 Task: Find connections with filter location Ouidah with filter topic #Mobileapplicationswith filter profile language German with filter current company Games24x7 with filter school Ujjain Engineering College, Sanwer Road, Ujjain with filter industry Magnetic and Optical Media Manufacturing with filter service category User Experience Writing with filter keywords title Purchasing Staff
Action: Mouse moved to (145, 219)
Screenshot: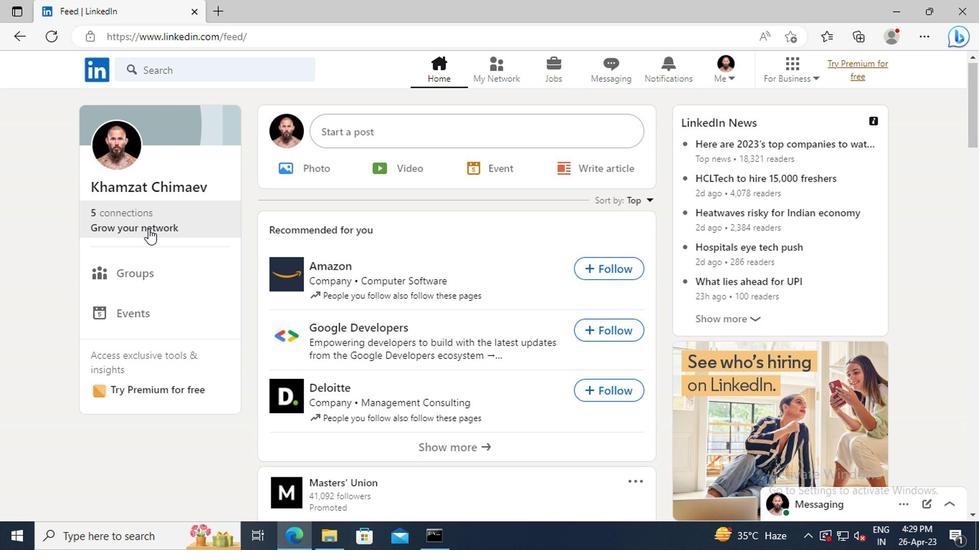 
Action: Mouse pressed left at (145, 219)
Screenshot: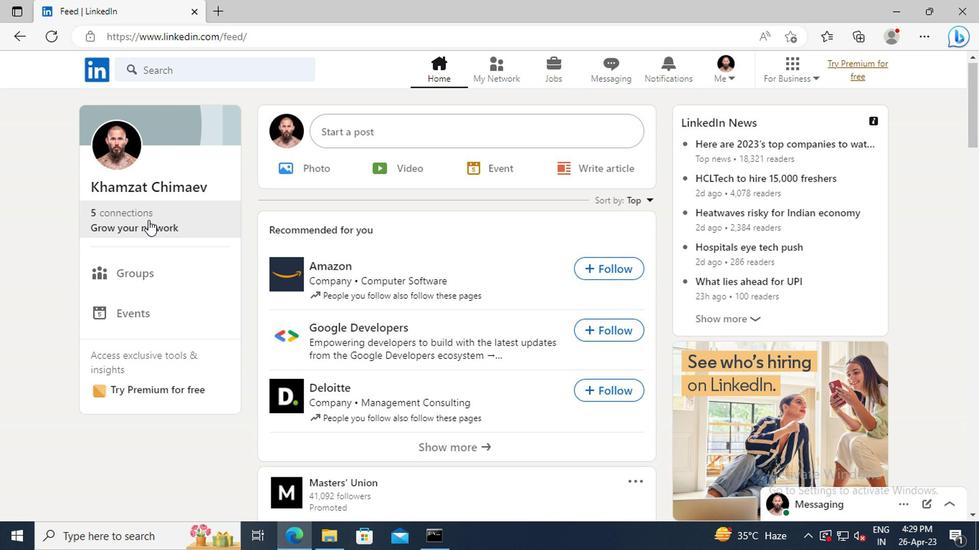 
Action: Mouse moved to (159, 157)
Screenshot: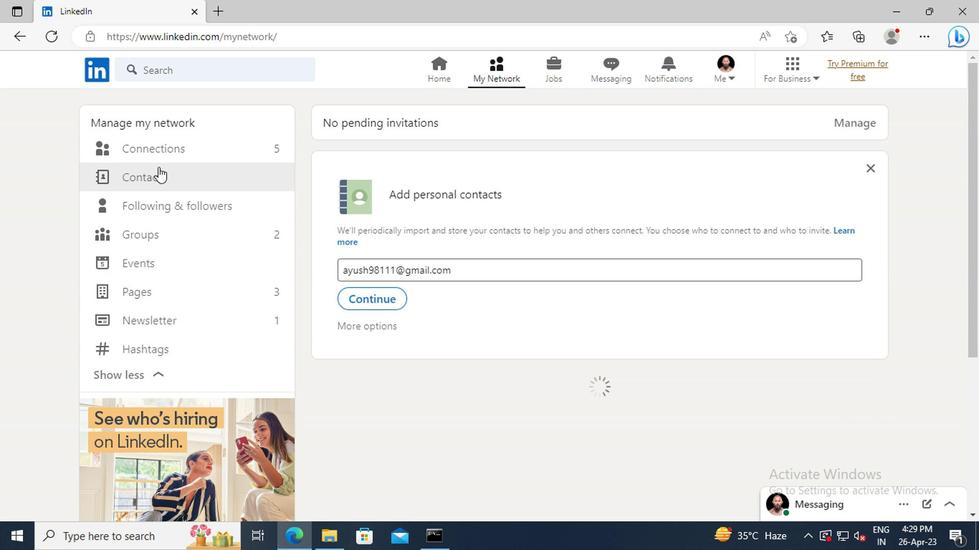 
Action: Mouse pressed left at (159, 157)
Screenshot: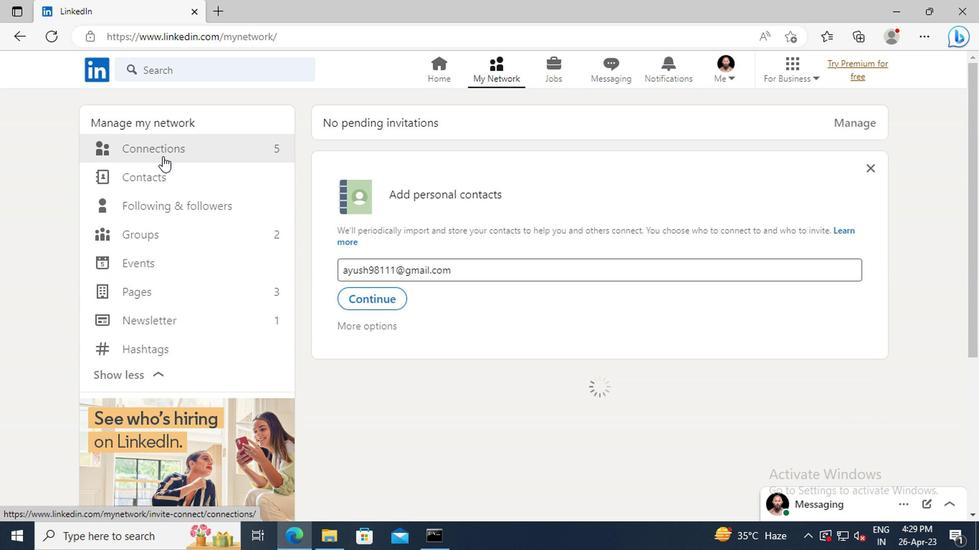 
Action: Mouse moved to (590, 153)
Screenshot: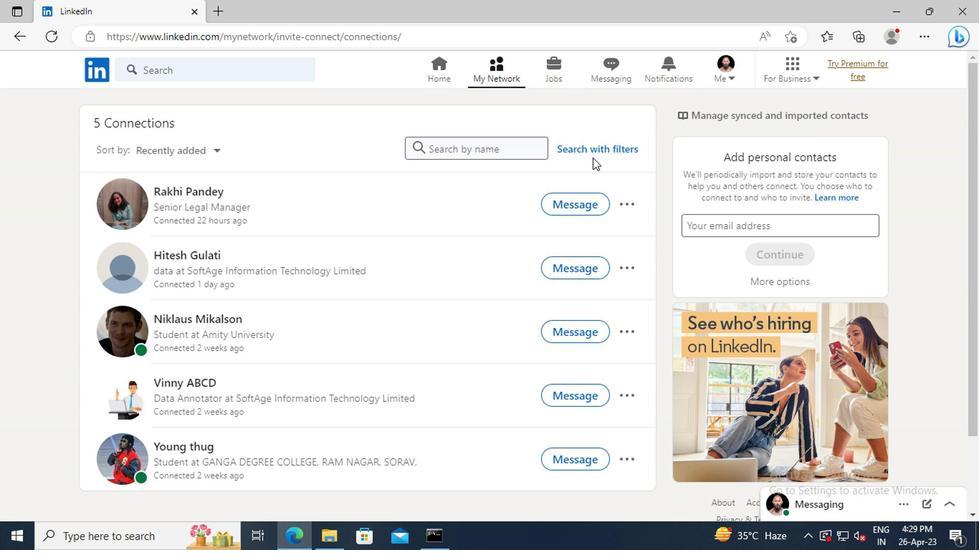 
Action: Mouse pressed left at (590, 153)
Screenshot: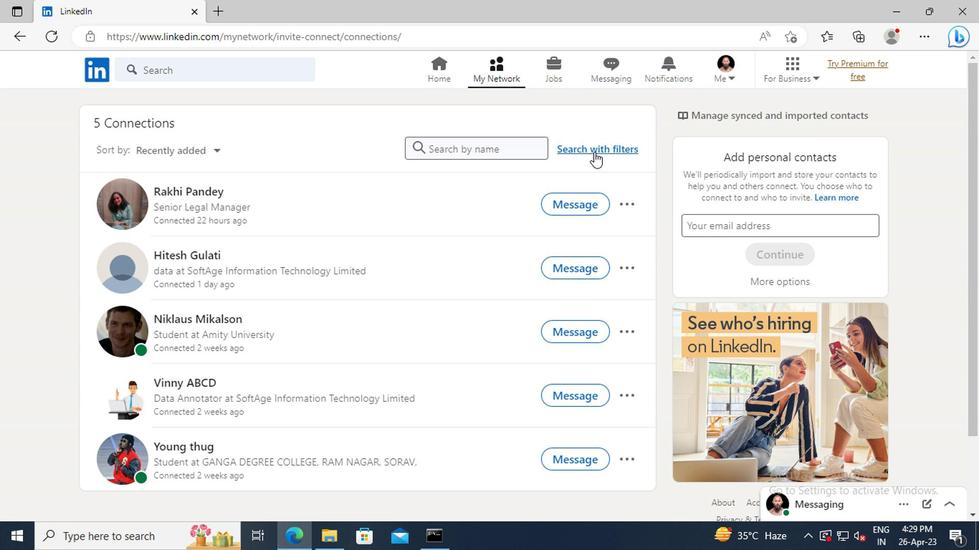 
Action: Mouse moved to (545, 113)
Screenshot: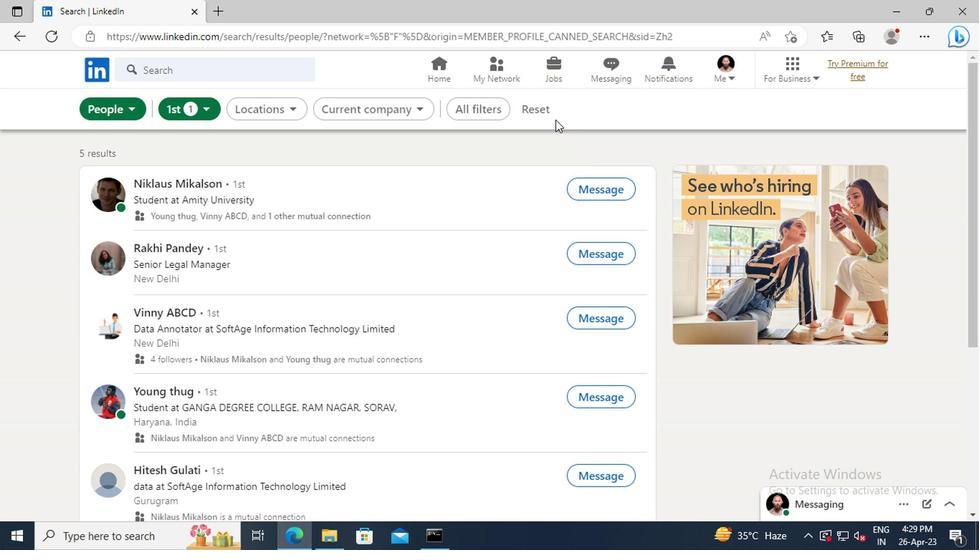 
Action: Mouse pressed left at (545, 113)
Screenshot: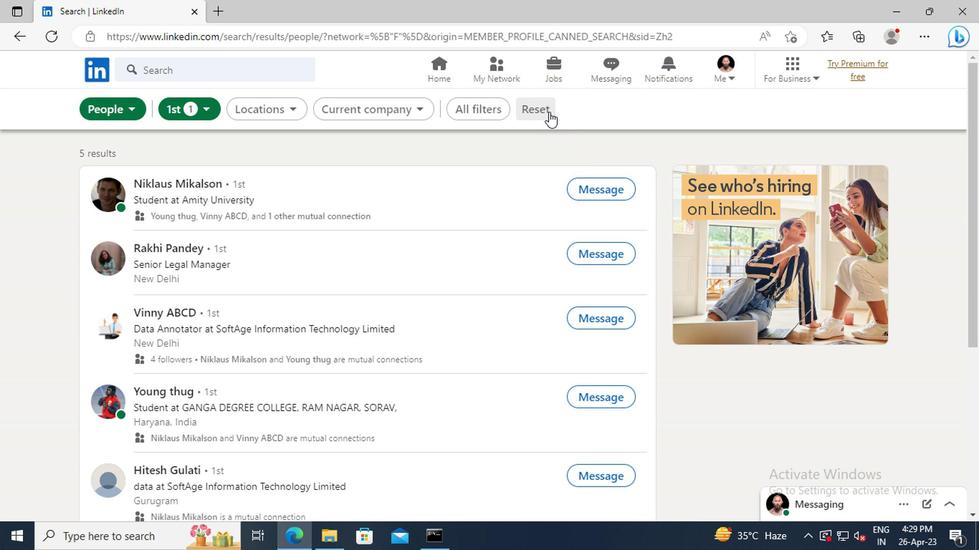 
Action: Mouse moved to (517, 108)
Screenshot: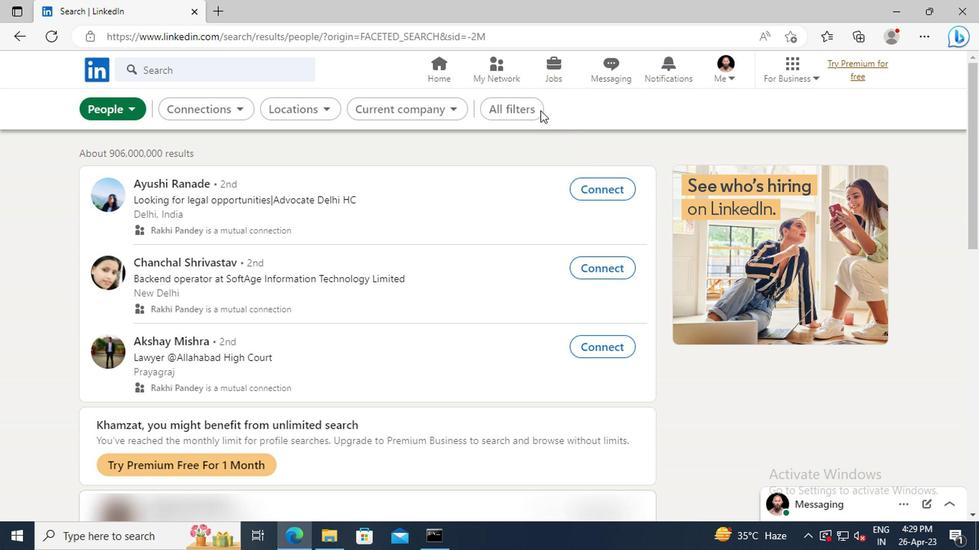
Action: Mouse pressed left at (517, 108)
Screenshot: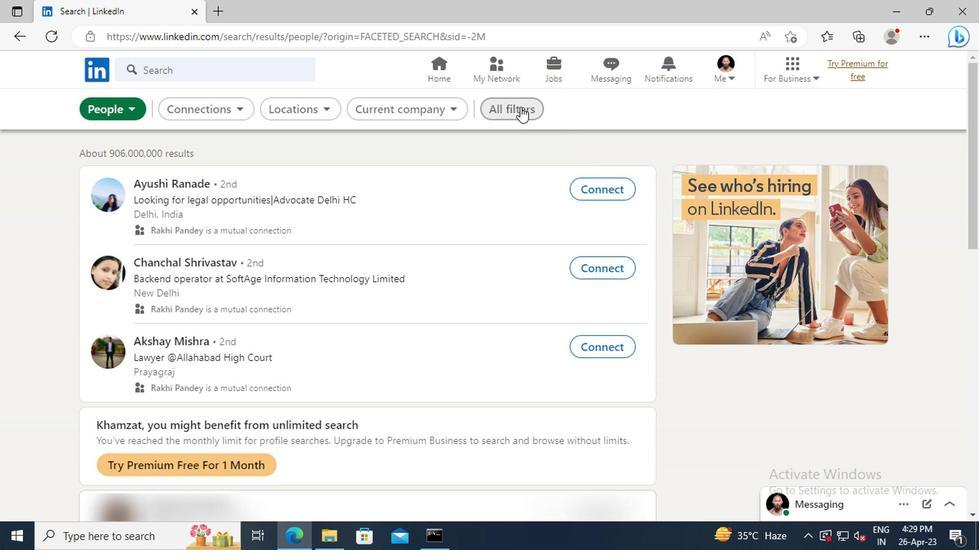 
Action: Mouse moved to (799, 277)
Screenshot: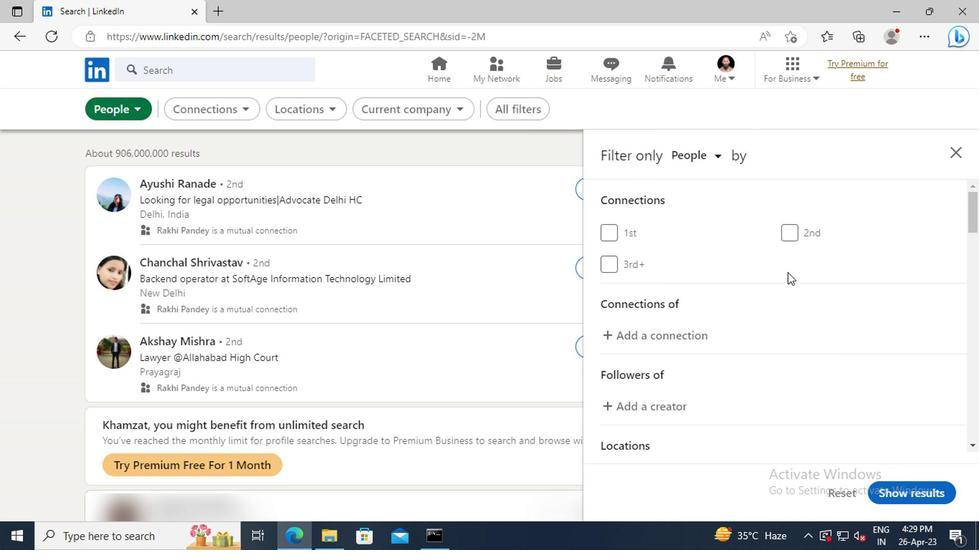 
Action: Mouse scrolled (799, 276) with delta (0, -1)
Screenshot: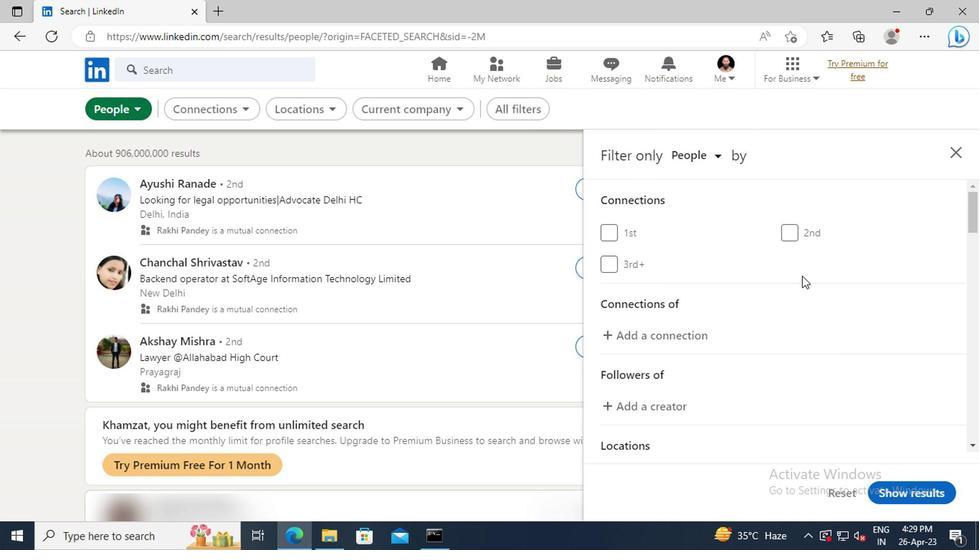 
Action: Mouse scrolled (799, 276) with delta (0, -1)
Screenshot: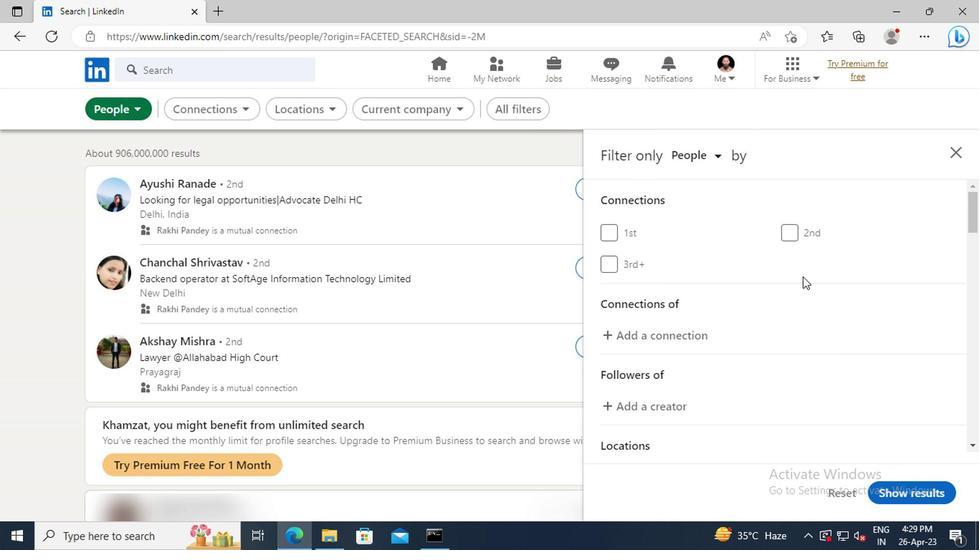 
Action: Mouse scrolled (799, 276) with delta (0, -1)
Screenshot: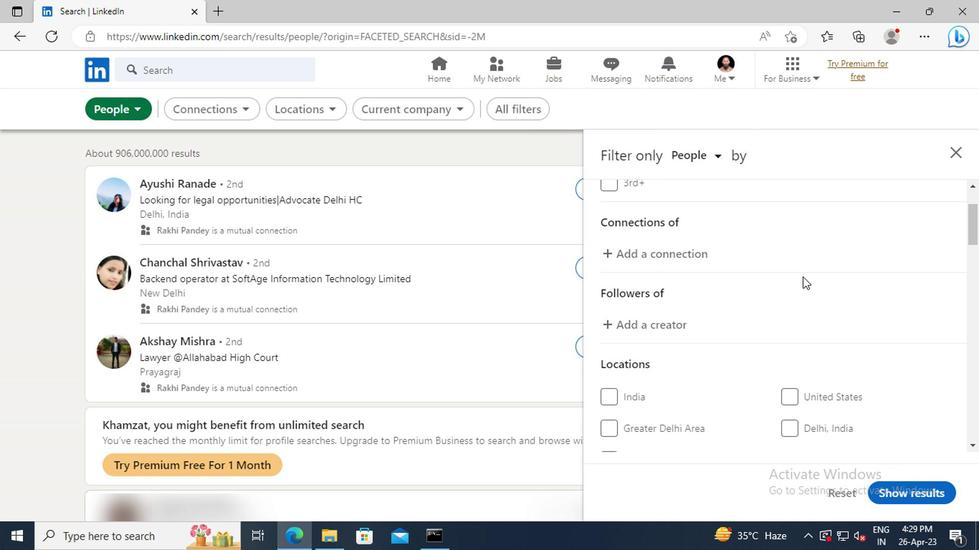 
Action: Mouse scrolled (799, 276) with delta (0, -1)
Screenshot: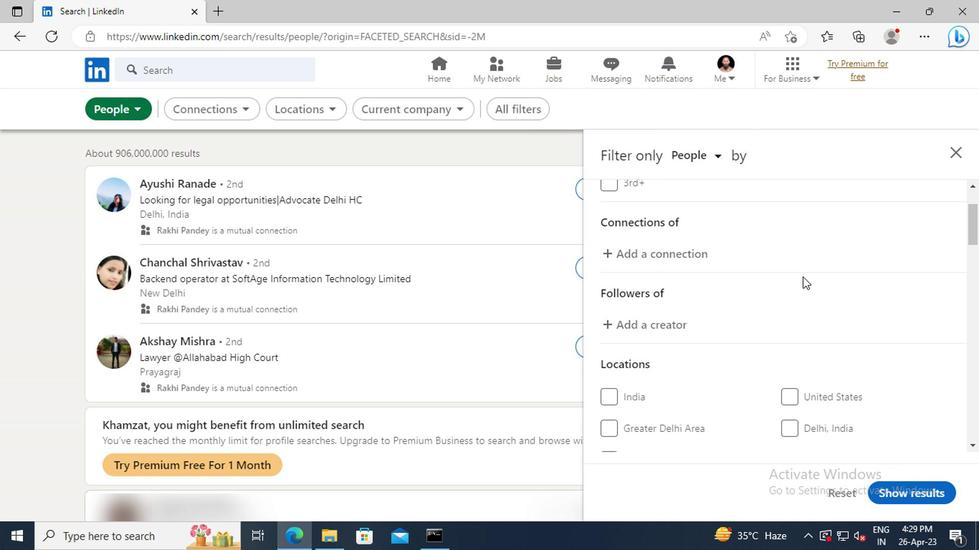 
Action: Mouse scrolled (799, 276) with delta (0, -1)
Screenshot: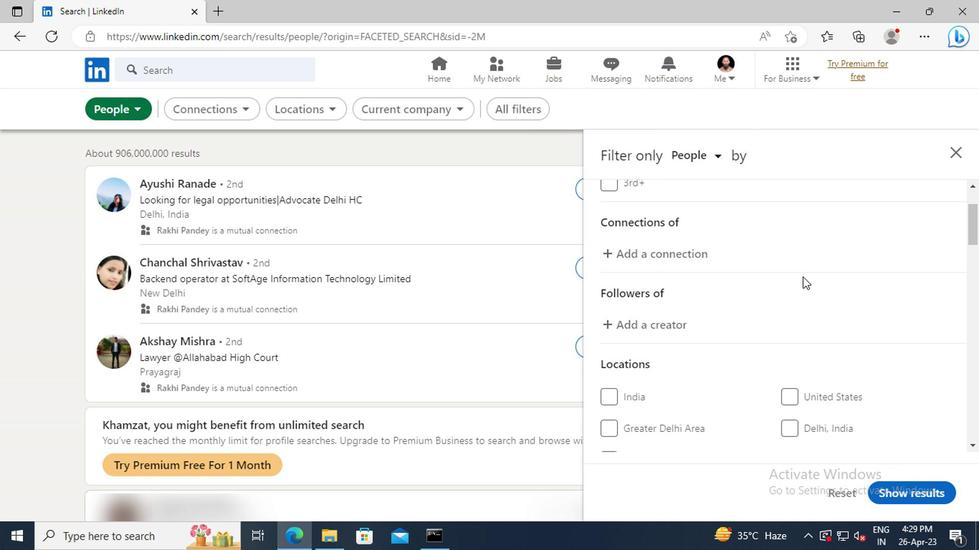 
Action: Mouse moved to (809, 335)
Screenshot: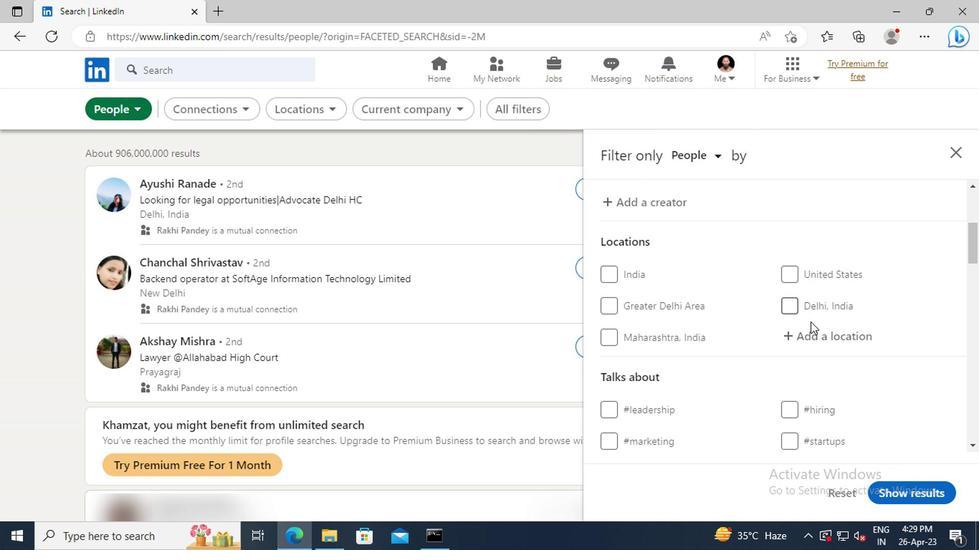 
Action: Mouse pressed left at (809, 335)
Screenshot: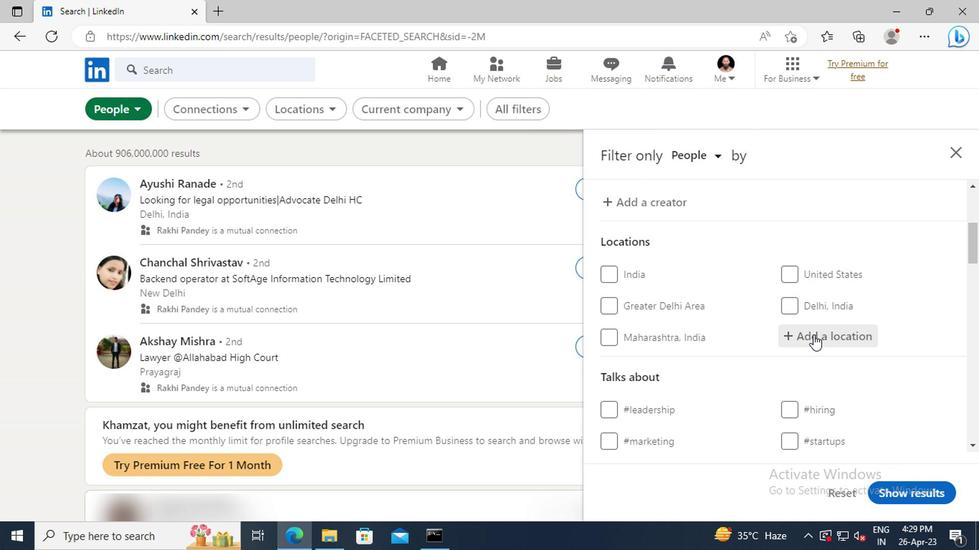 
Action: Key pressed <Key.shift>OUIDAH<Key.enter>
Screenshot: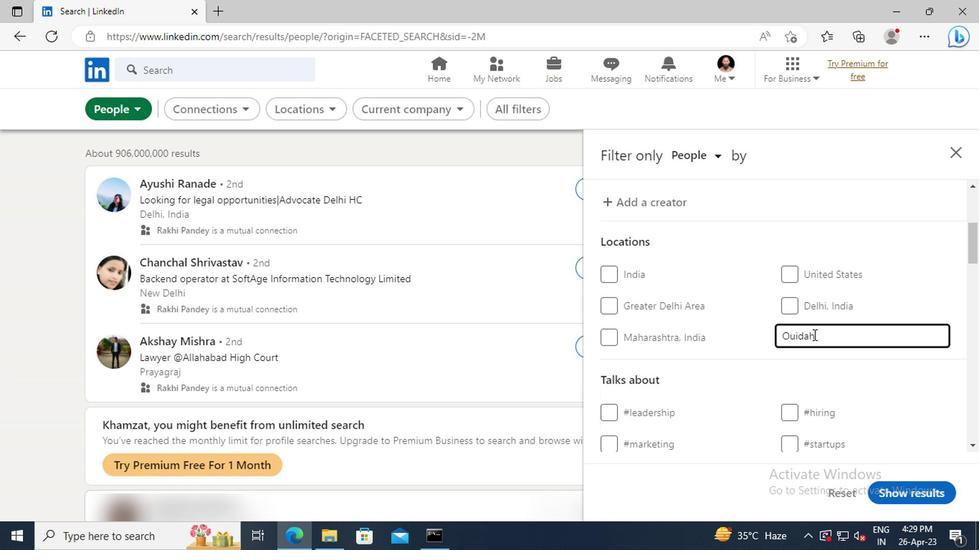 
Action: Mouse scrolled (809, 335) with delta (0, 0)
Screenshot: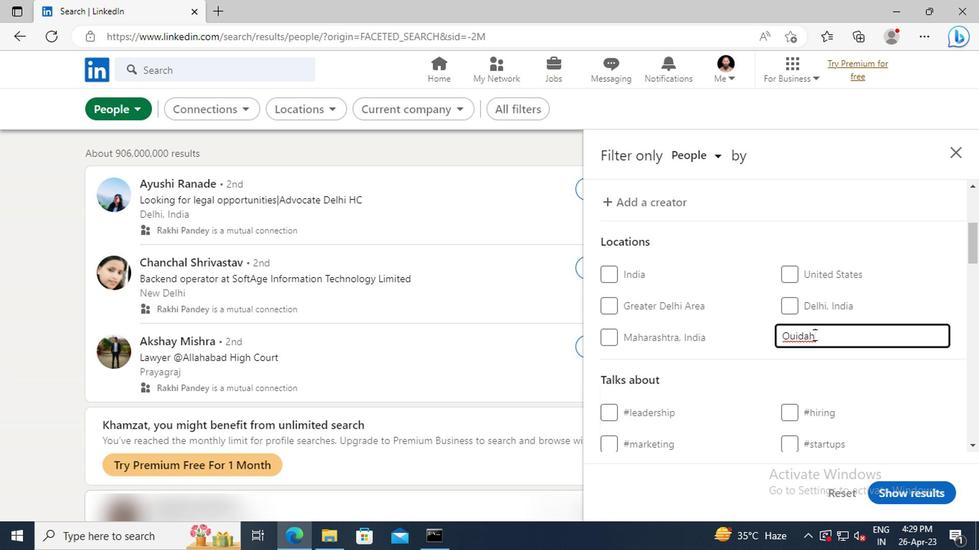 
Action: Mouse scrolled (809, 335) with delta (0, 0)
Screenshot: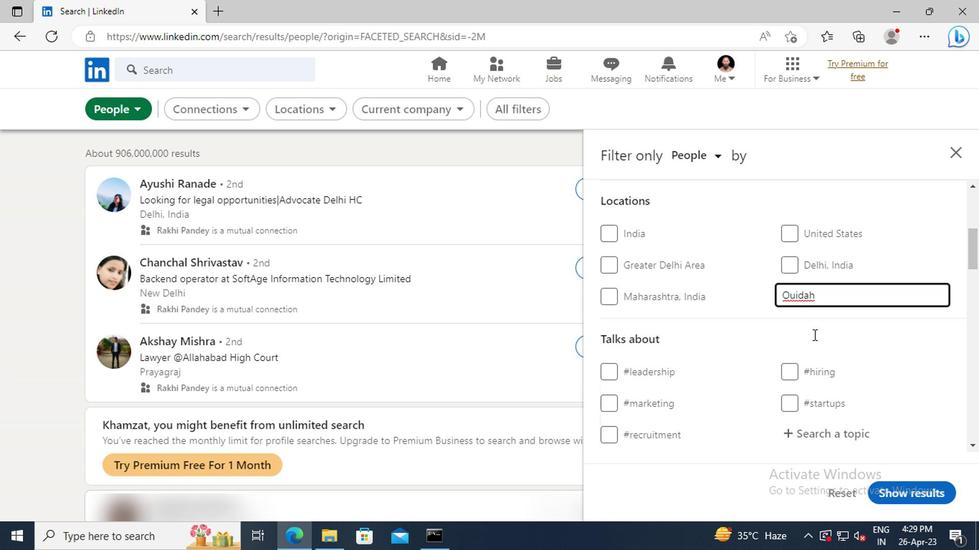 
Action: Mouse scrolled (809, 335) with delta (0, 0)
Screenshot: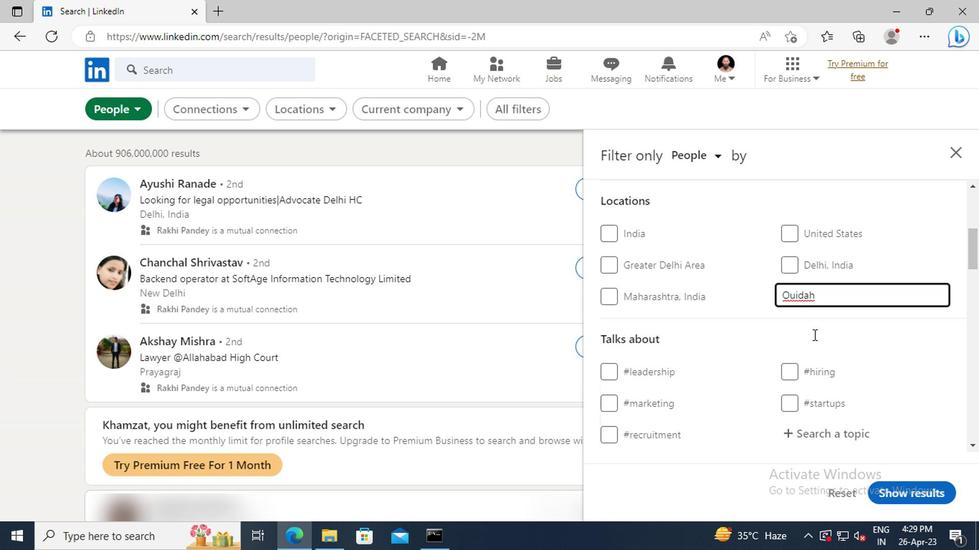 
Action: Mouse moved to (809, 351)
Screenshot: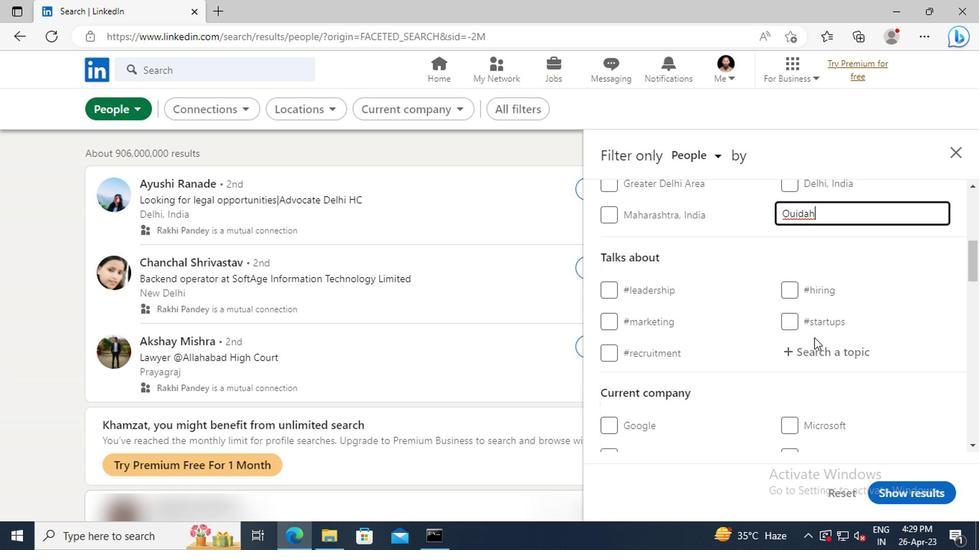 
Action: Mouse pressed left at (809, 351)
Screenshot: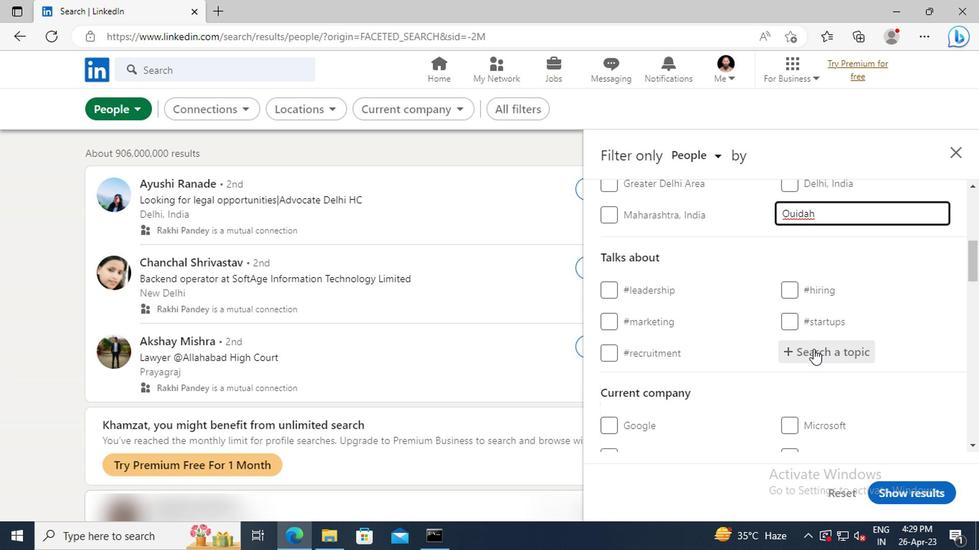 
Action: Key pressed <Key.shift>#<Key.shift>MOBILEAPPLICATIONWITH<Key.enter>
Screenshot: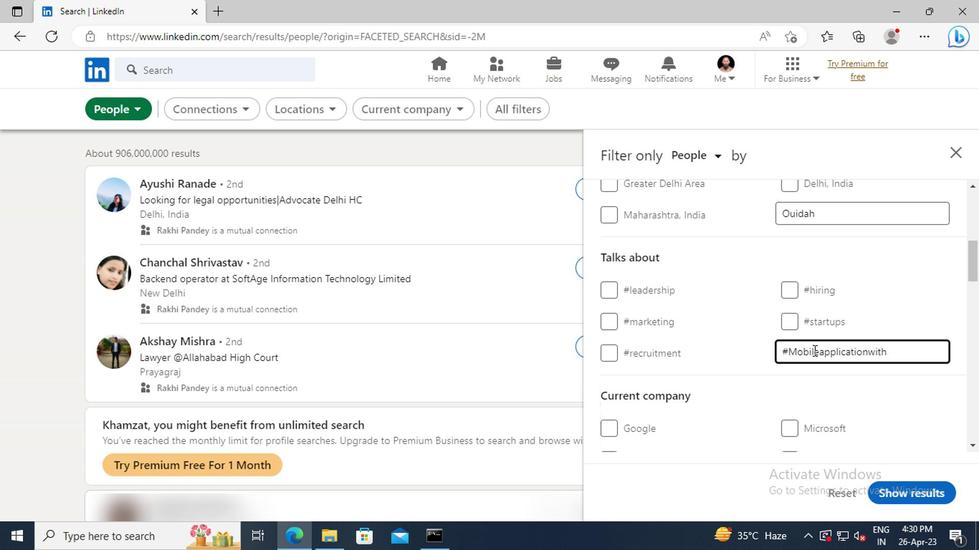 
Action: Mouse scrolled (809, 350) with delta (0, 0)
Screenshot: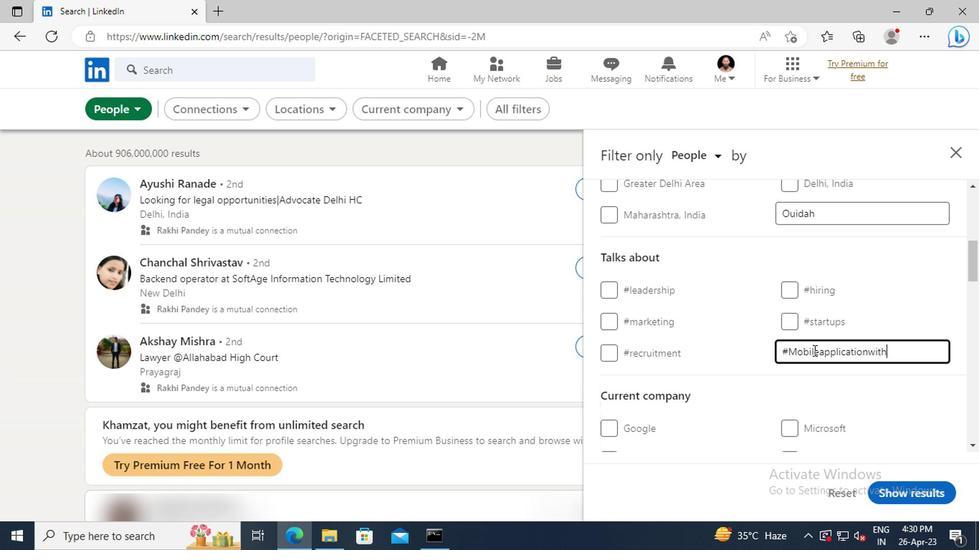 
Action: Mouse scrolled (809, 350) with delta (0, 0)
Screenshot: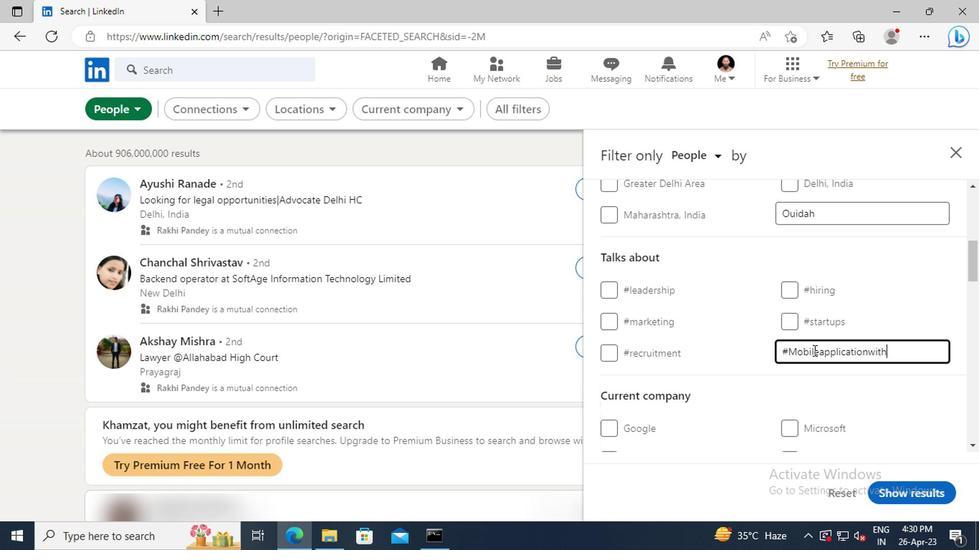 
Action: Mouse scrolled (809, 350) with delta (0, 0)
Screenshot: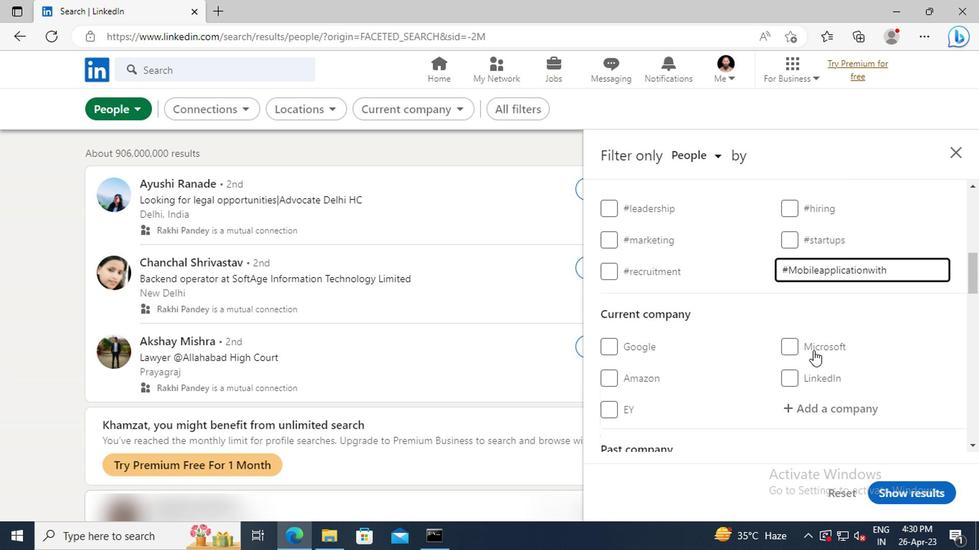 
Action: Mouse scrolled (809, 350) with delta (0, 0)
Screenshot: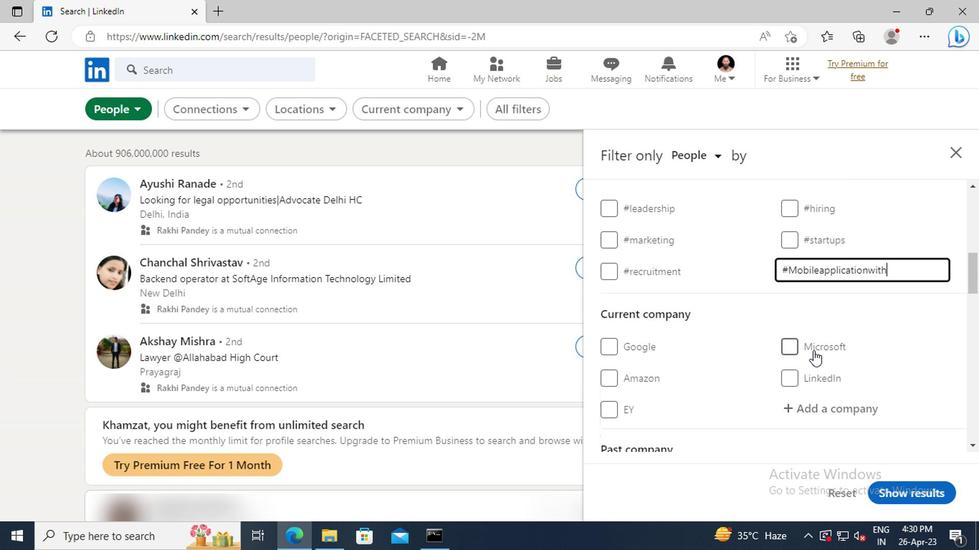 
Action: Mouse scrolled (809, 350) with delta (0, 0)
Screenshot: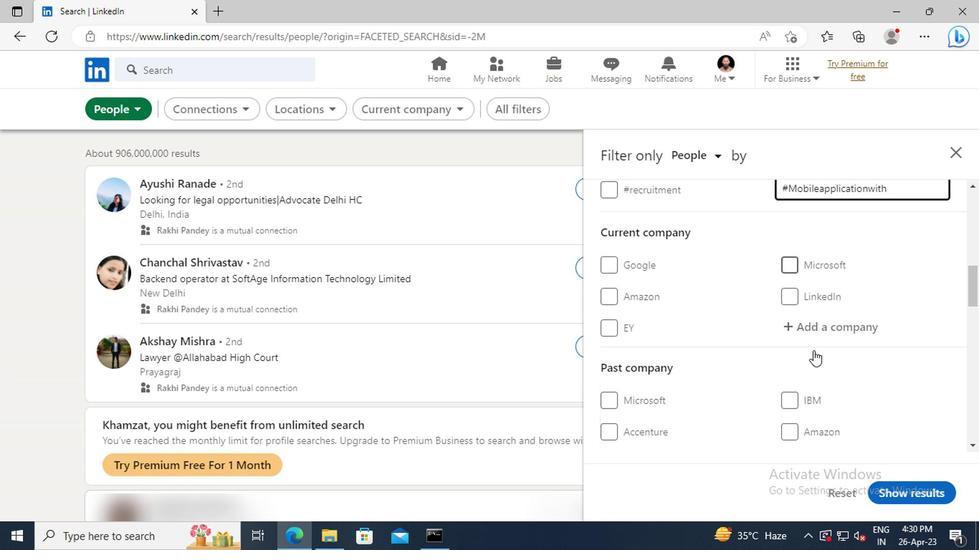 
Action: Mouse scrolled (809, 350) with delta (0, 0)
Screenshot: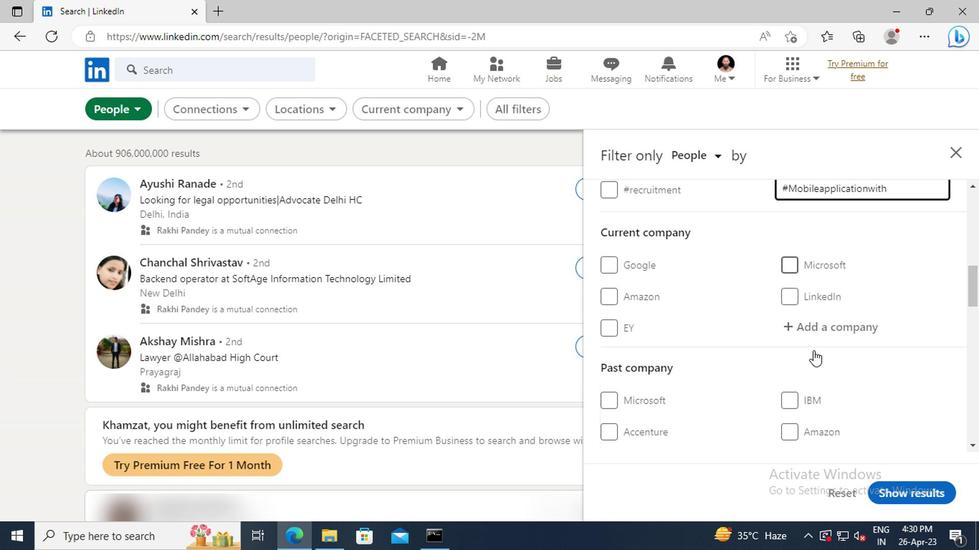 
Action: Mouse scrolled (809, 350) with delta (0, 0)
Screenshot: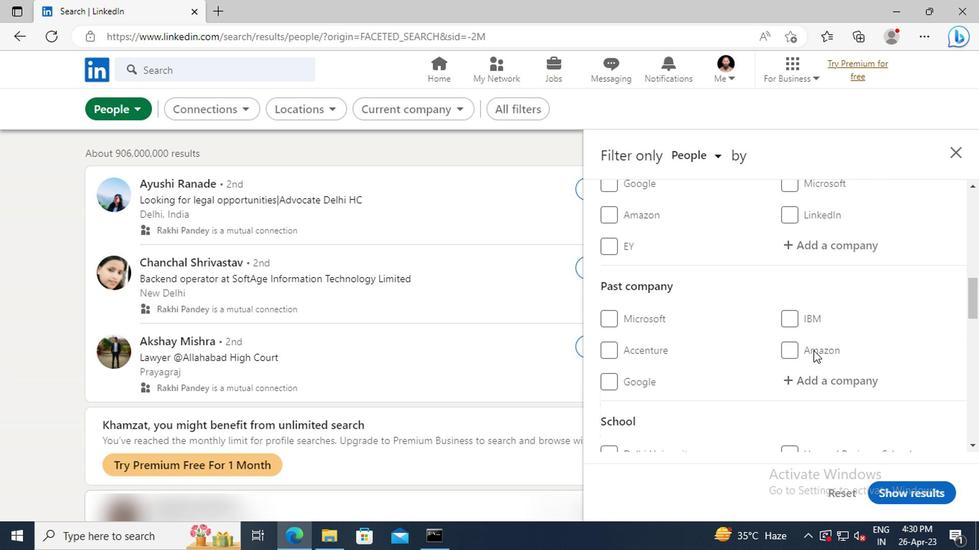 
Action: Mouse scrolled (809, 350) with delta (0, 0)
Screenshot: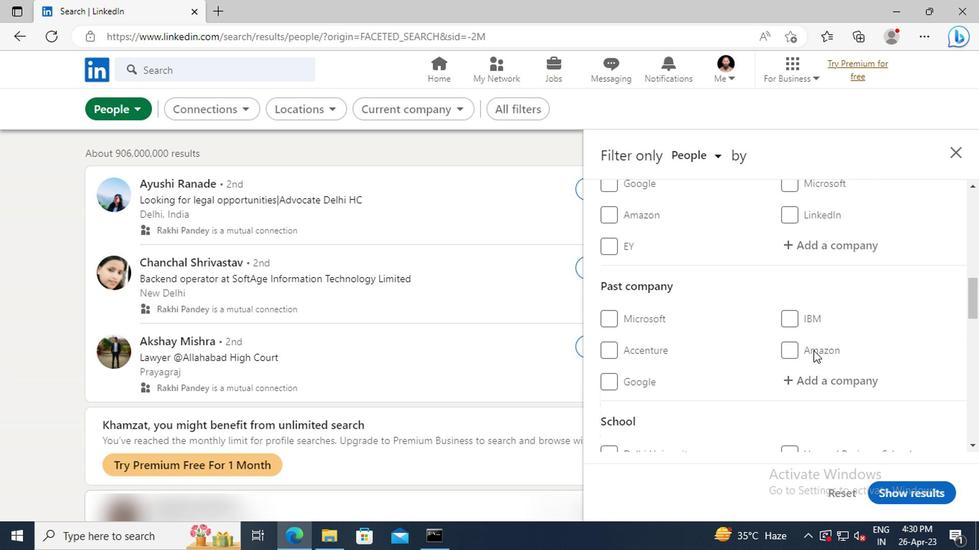 
Action: Mouse scrolled (809, 350) with delta (0, 0)
Screenshot: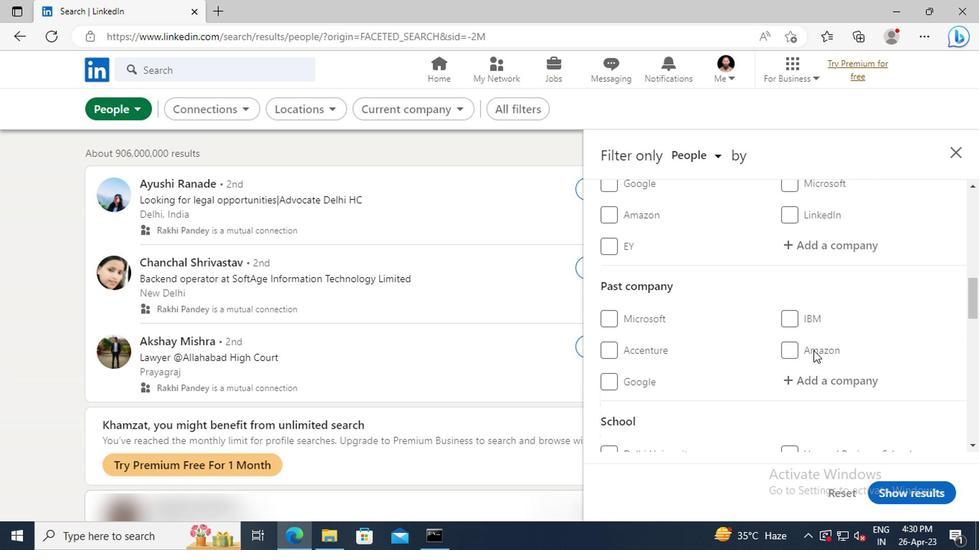 
Action: Mouse scrolled (809, 350) with delta (0, 0)
Screenshot: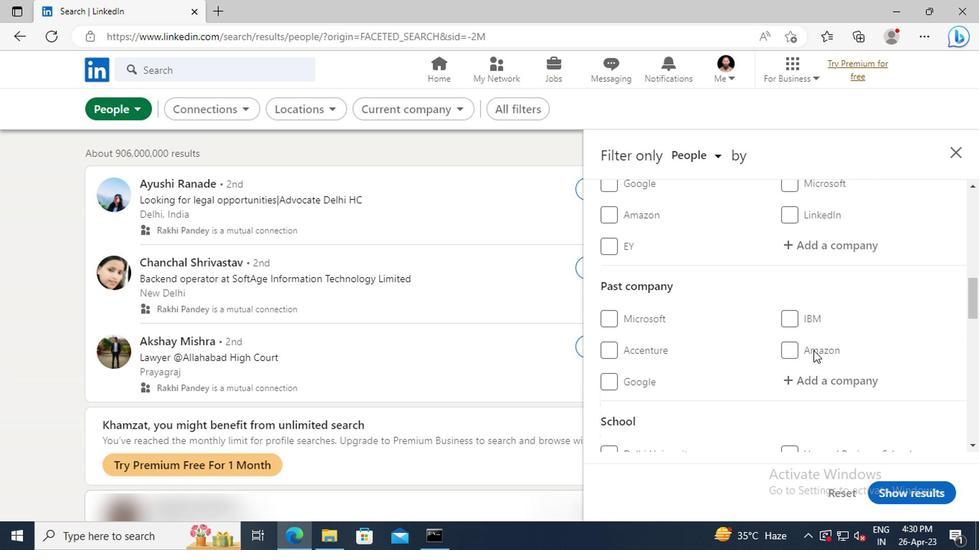 
Action: Mouse scrolled (809, 350) with delta (0, 0)
Screenshot: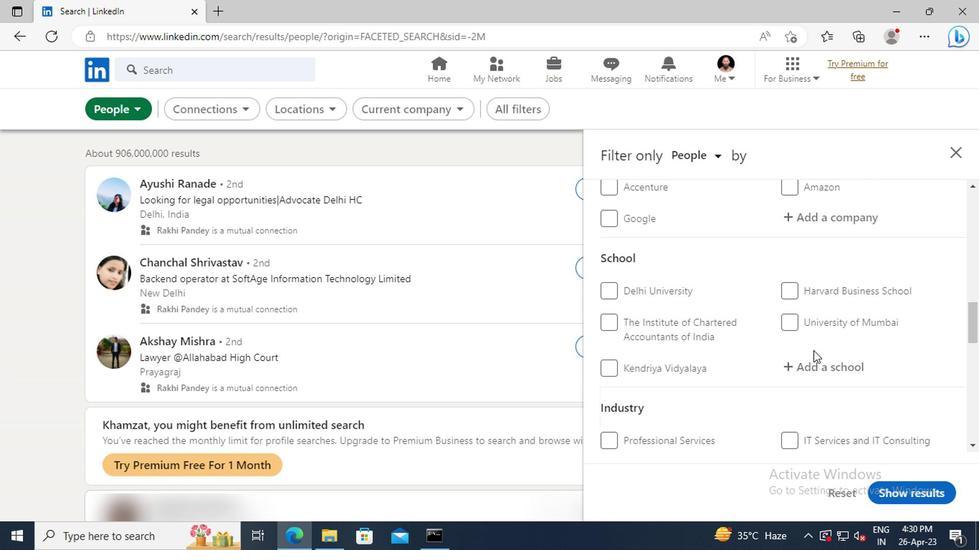
Action: Mouse scrolled (809, 350) with delta (0, 0)
Screenshot: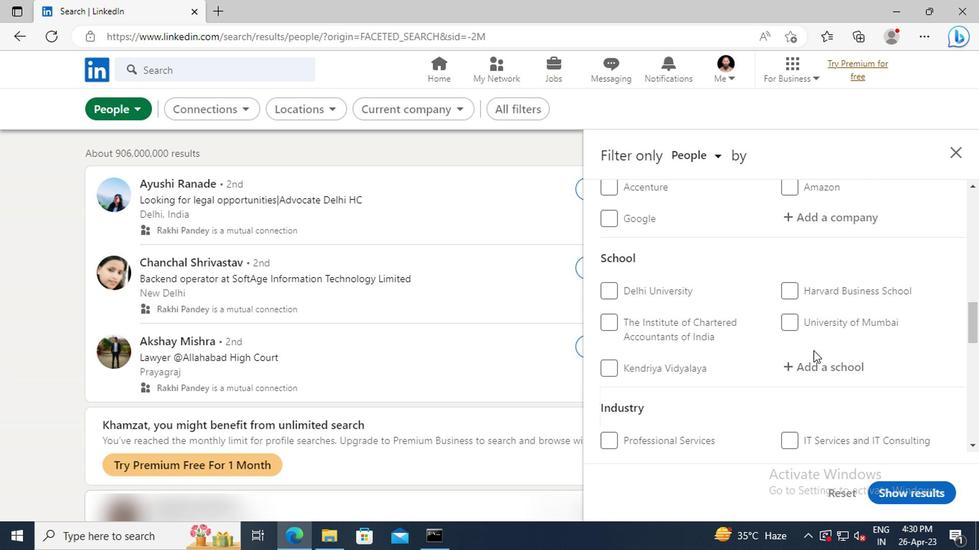 
Action: Mouse scrolled (809, 350) with delta (0, 0)
Screenshot: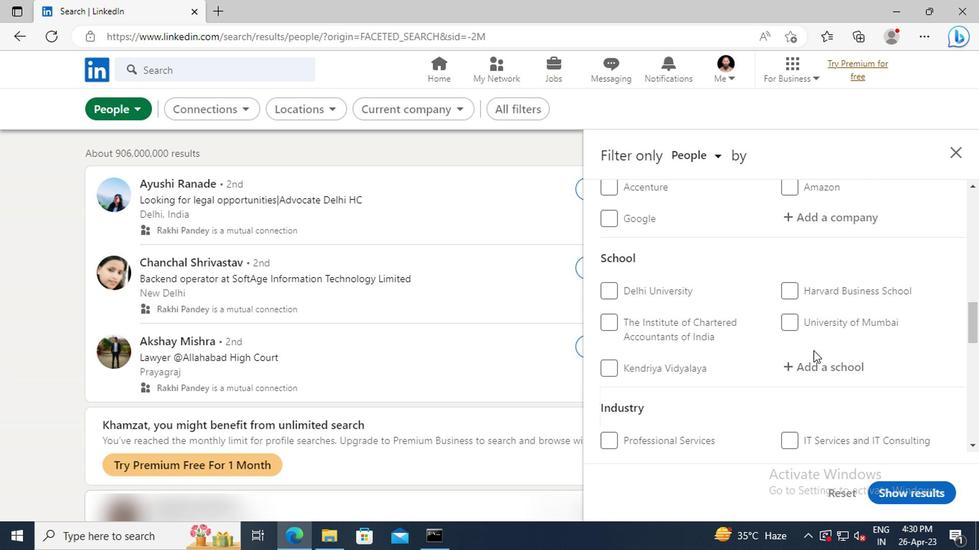 
Action: Mouse scrolled (809, 350) with delta (0, 0)
Screenshot: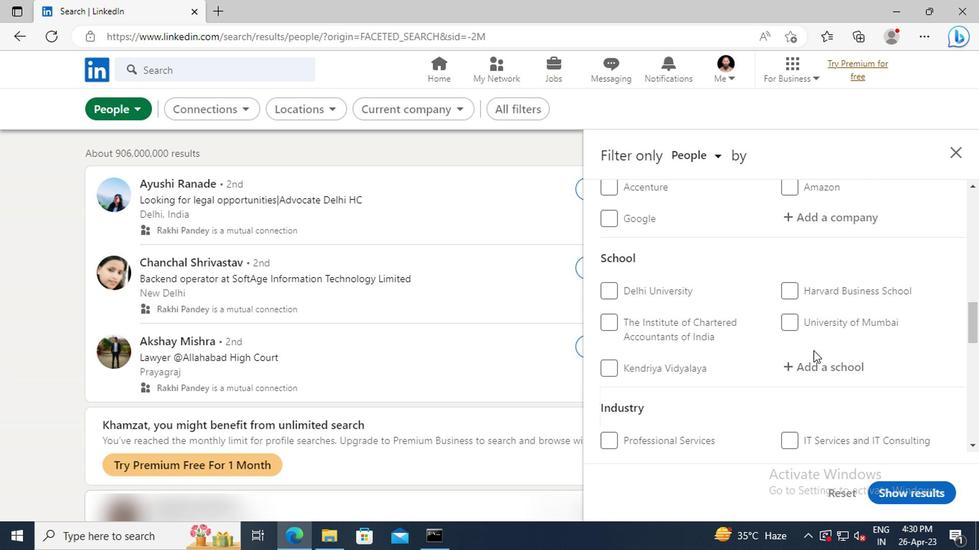 
Action: Mouse scrolled (809, 350) with delta (0, 0)
Screenshot: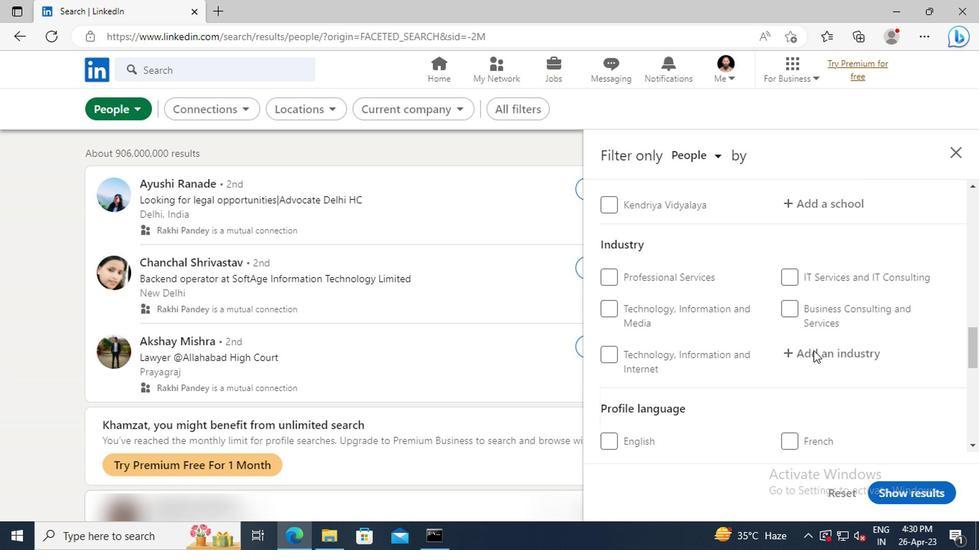 
Action: Mouse scrolled (809, 350) with delta (0, 0)
Screenshot: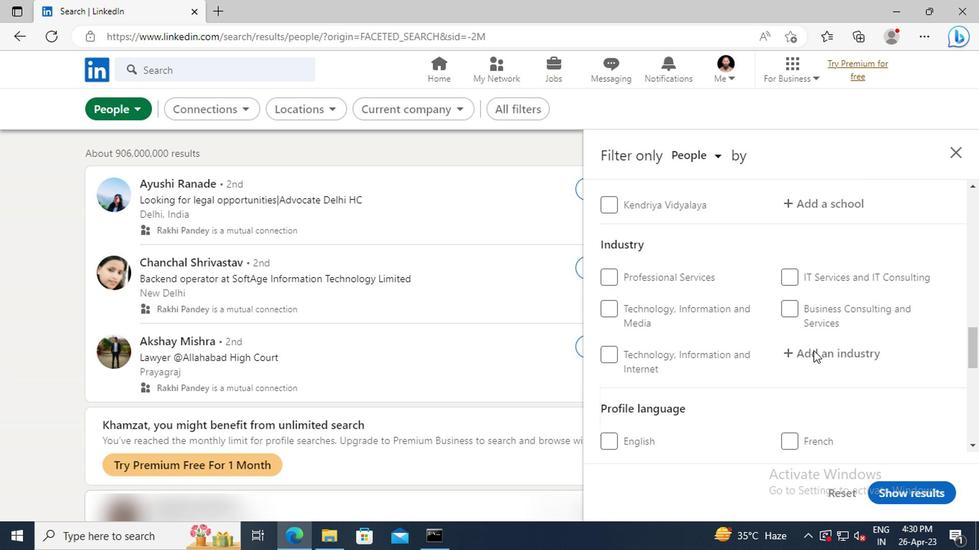 
Action: Mouse moved to (606, 419)
Screenshot: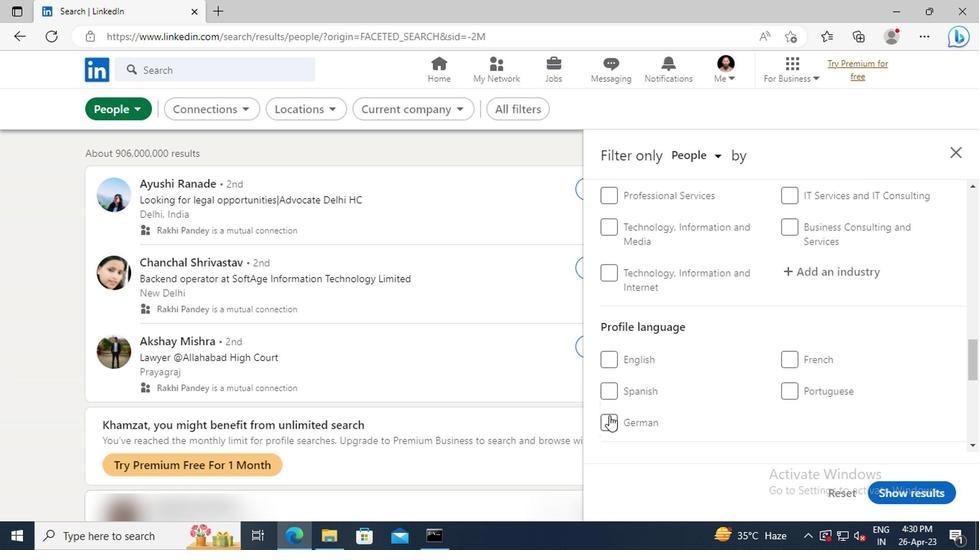 
Action: Mouse pressed left at (606, 419)
Screenshot: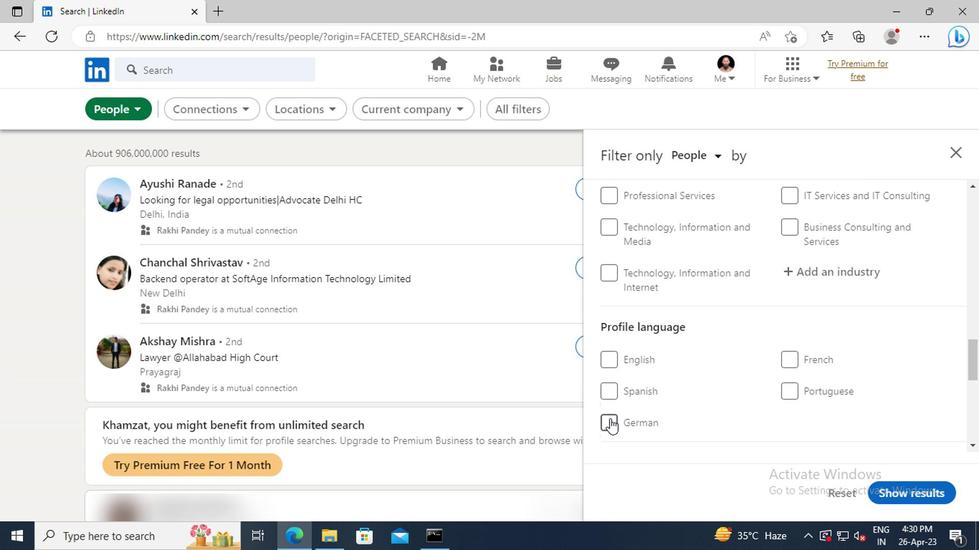 
Action: Mouse moved to (776, 370)
Screenshot: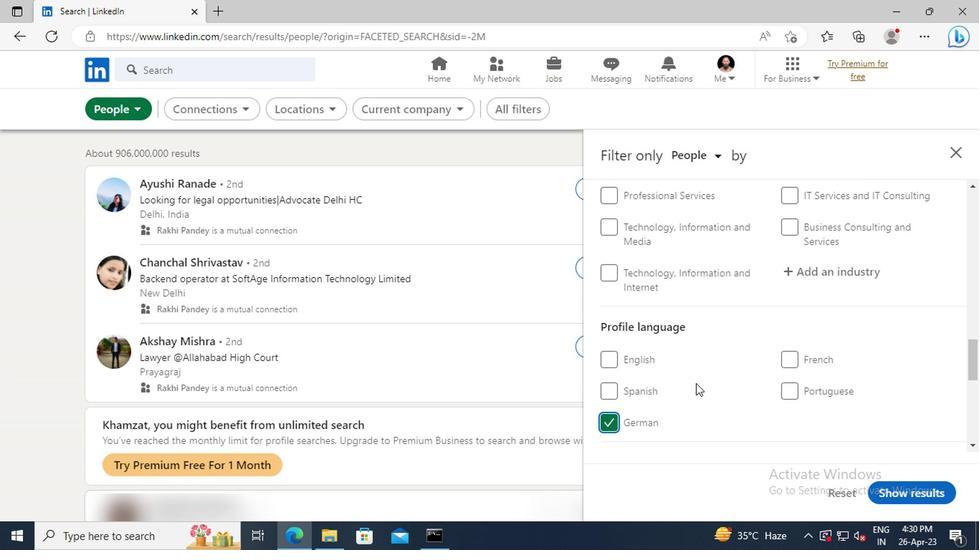 
Action: Mouse scrolled (776, 370) with delta (0, 0)
Screenshot: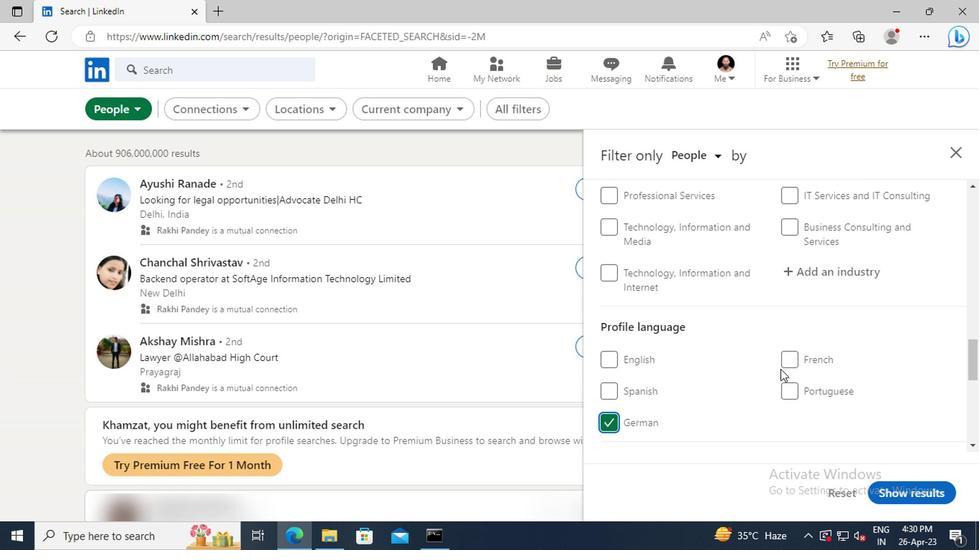 
Action: Mouse scrolled (776, 370) with delta (0, 0)
Screenshot: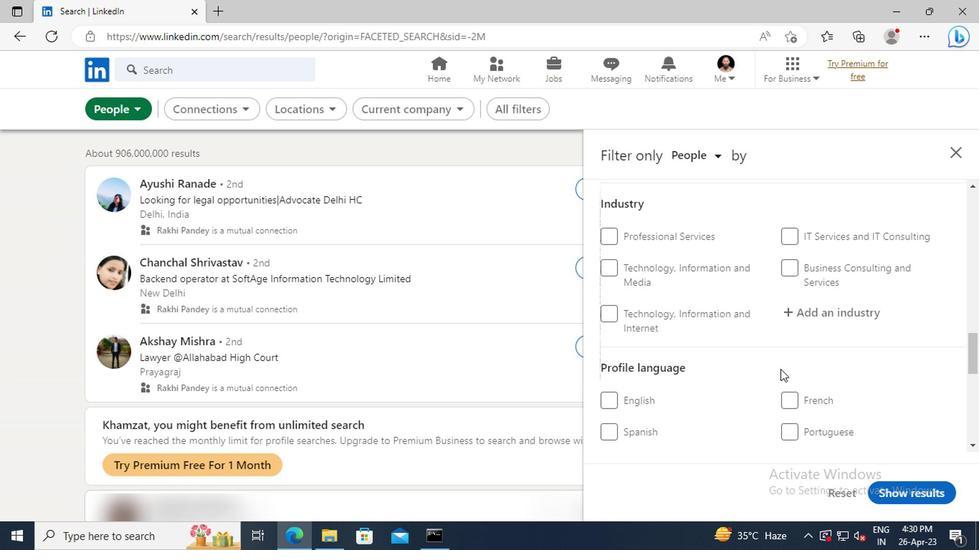 
Action: Mouse scrolled (776, 370) with delta (0, 0)
Screenshot: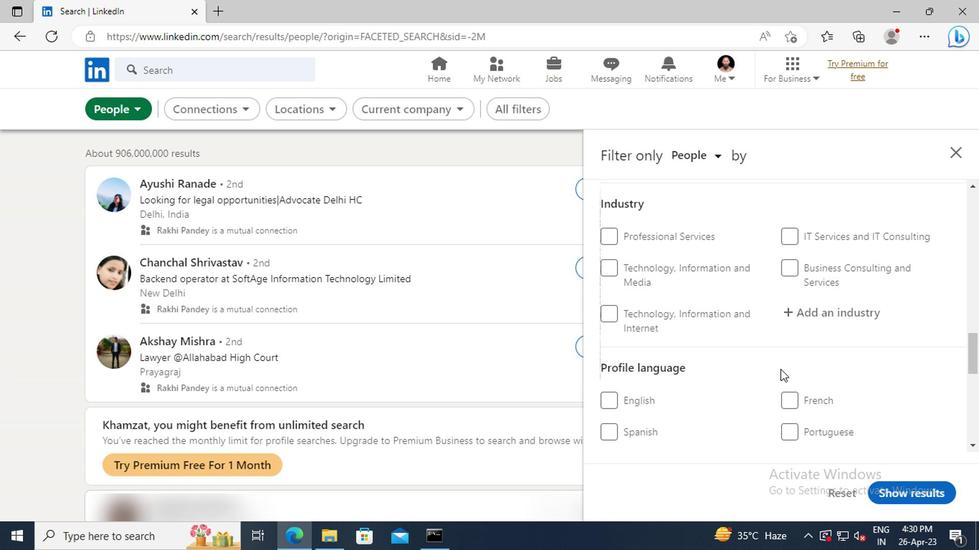 
Action: Mouse scrolled (776, 370) with delta (0, 0)
Screenshot: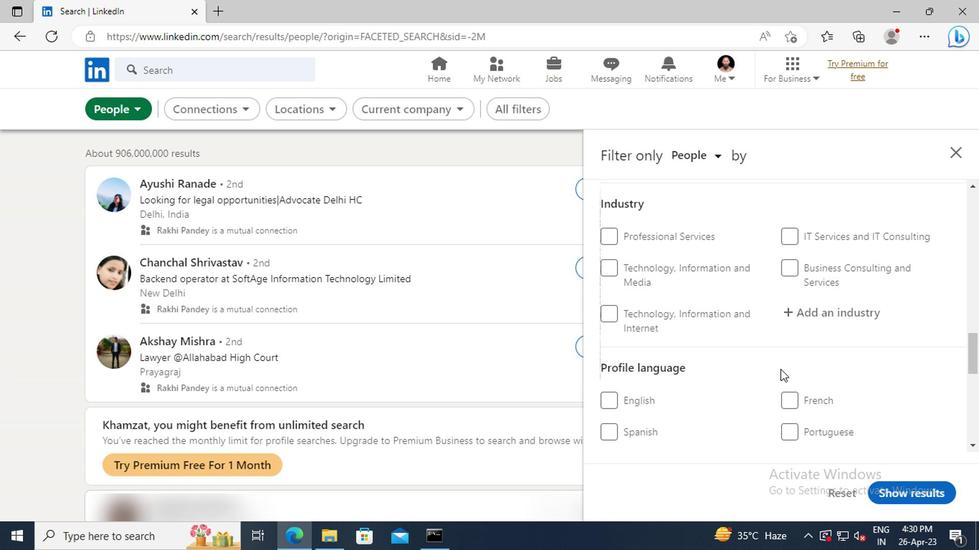 
Action: Mouse scrolled (776, 370) with delta (0, 0)
Screenshot: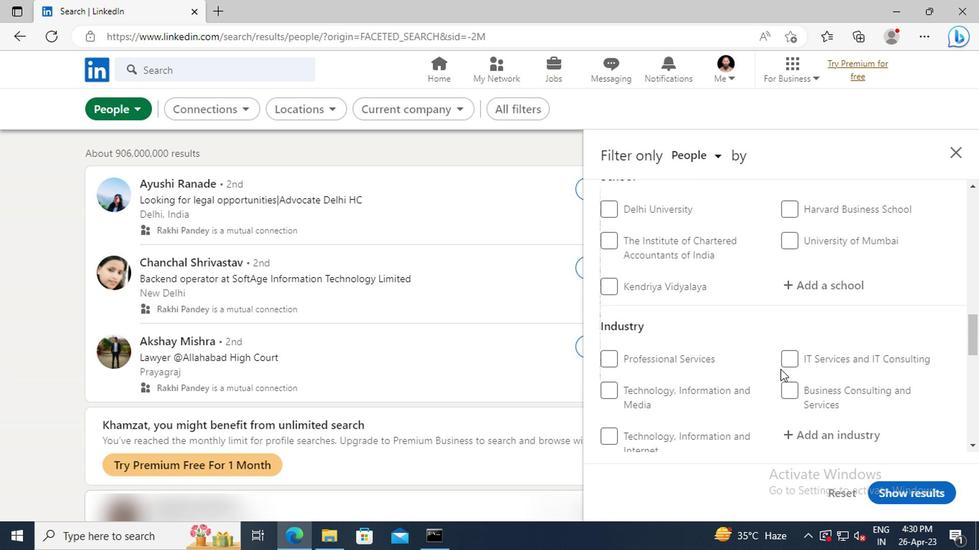 
Action: Mouse scrolled (776, 370) with delta (0, 0)
Screenshot: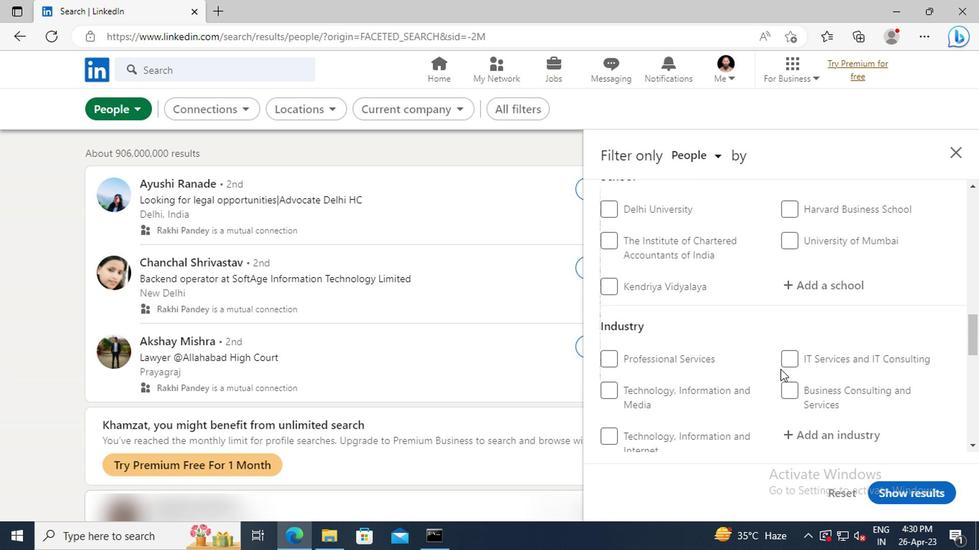 
Action: Mouse scrolled (776, 370) with delta (0, 0)
Screenshot: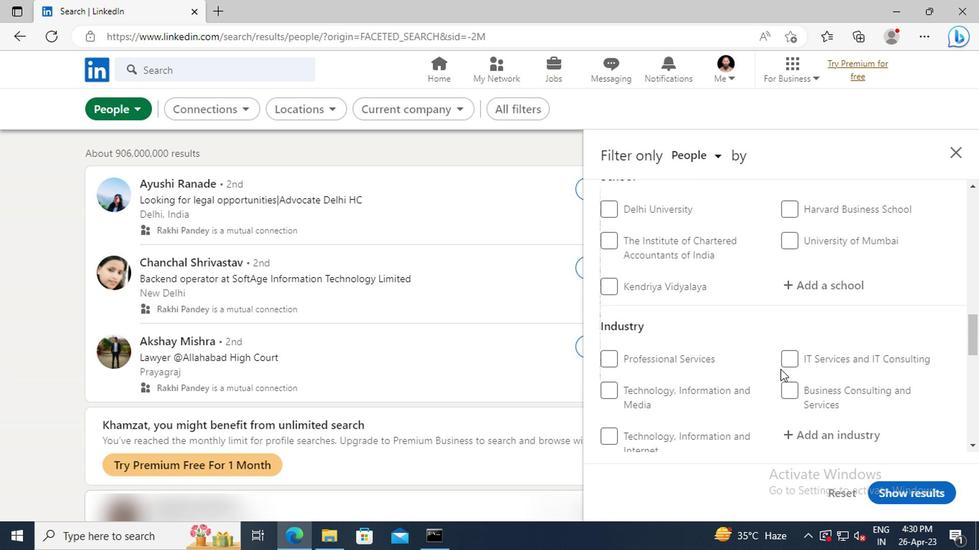
Action: Mouse scrolled (776, 370) with delta (0, 0)
Screenshot: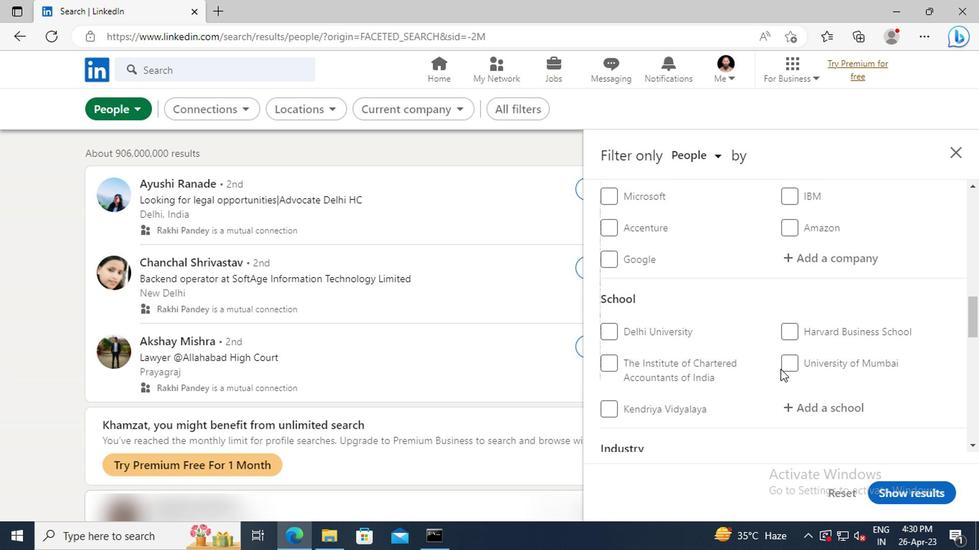 
Action: Mouse scrolled (776, 370) with delta (0, 0)
Screenshot: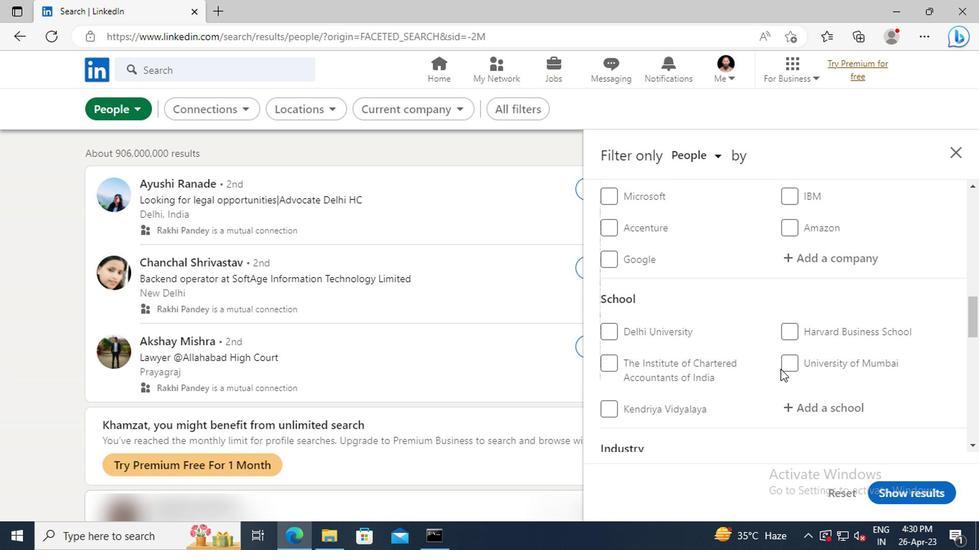 
Action: Mouse scrolled (776, 370) with delta (0, 0)
Screenshot: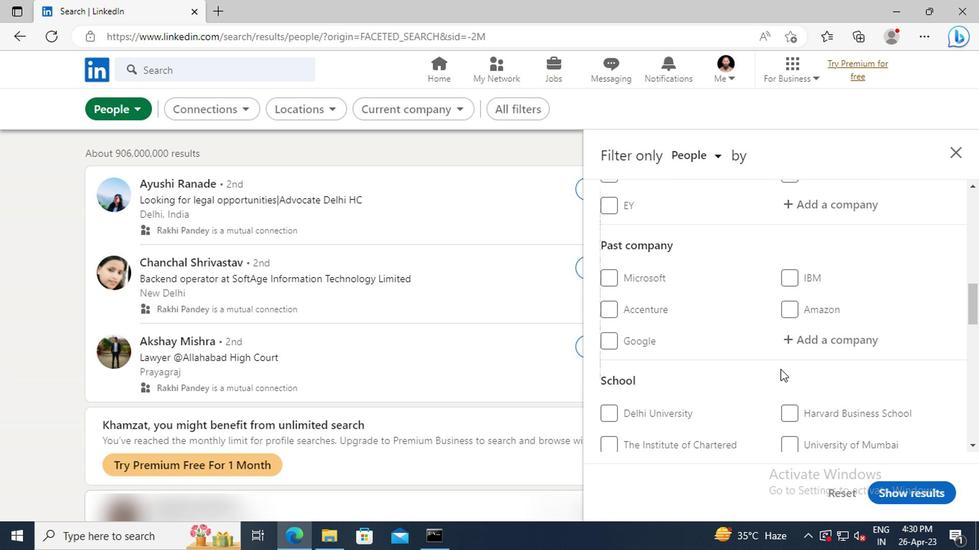 
Action: Mouse scrolled (776, 370) with delta (0, 0)
Screenshot: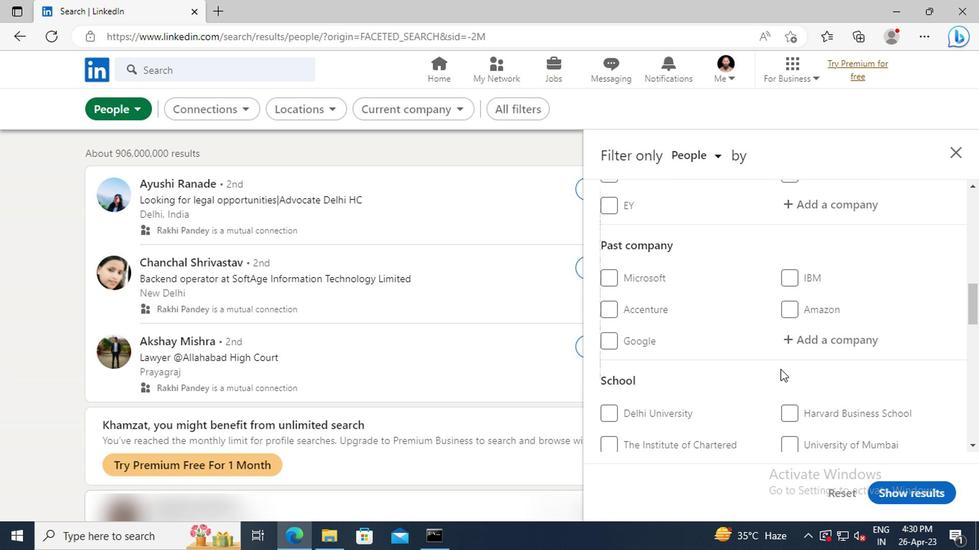 
Action: Mouse scrolled (776, 370) with delta (0, 0)
Screenshot: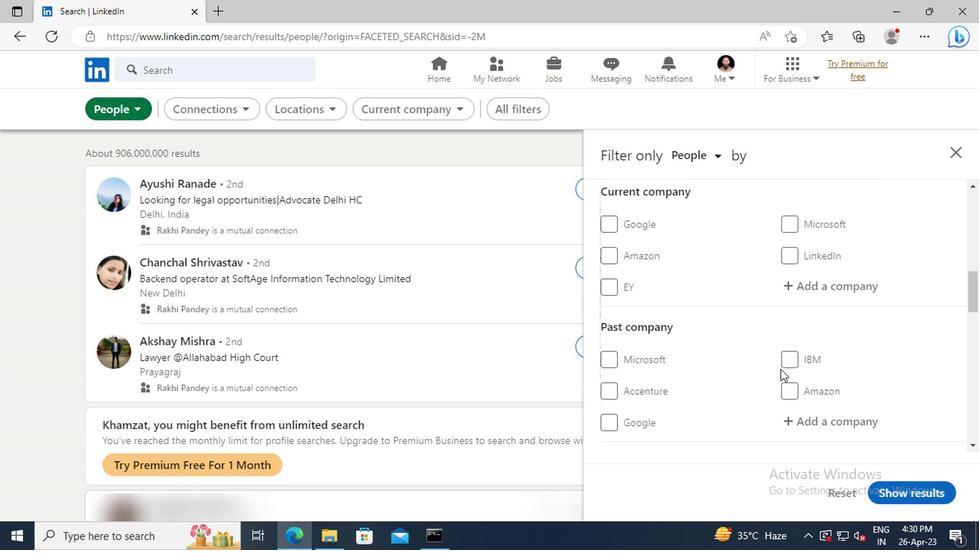 
Action: Mouse moved to (809, 329)
Screenshot: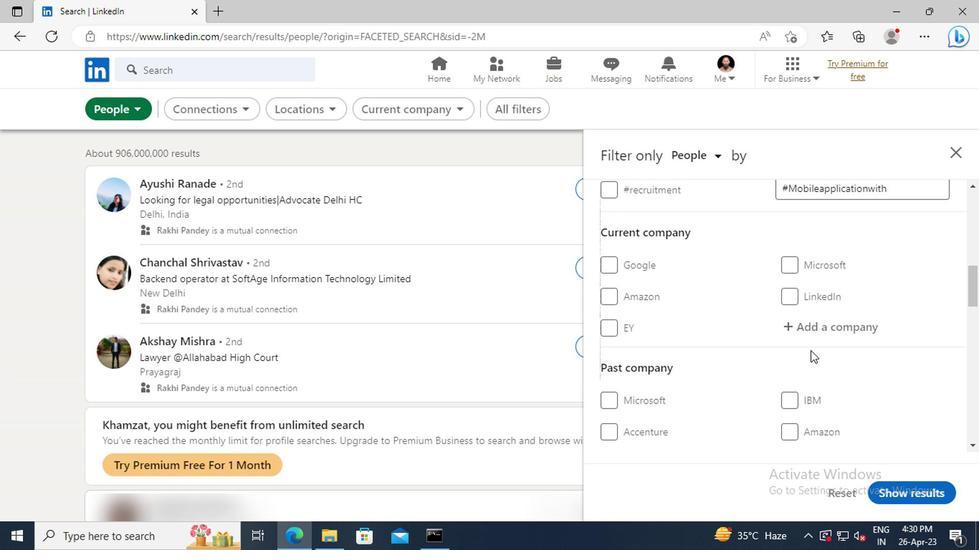 
Action: Mouse pressed left at (809, 329)
Screenshot: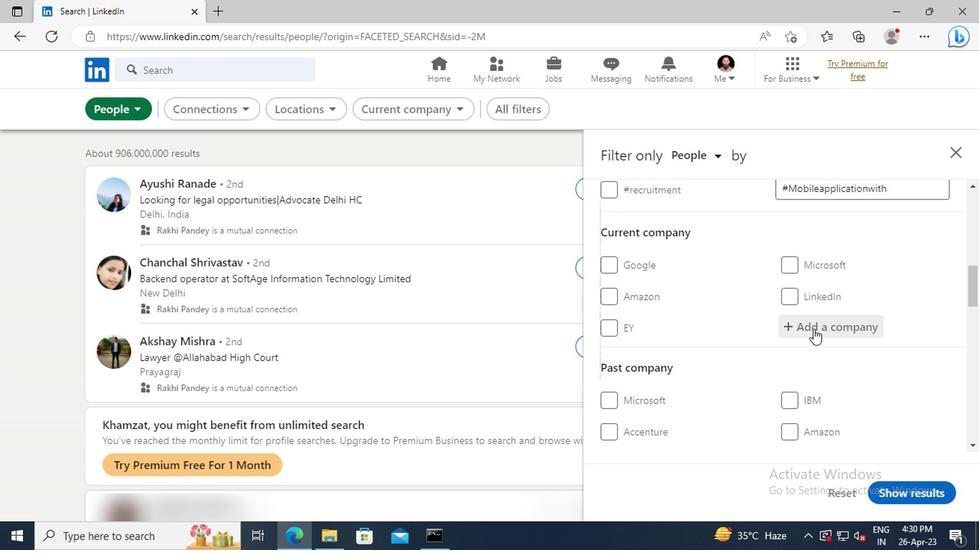 
Action: Mouse moved to (808, 327)
Screenshot: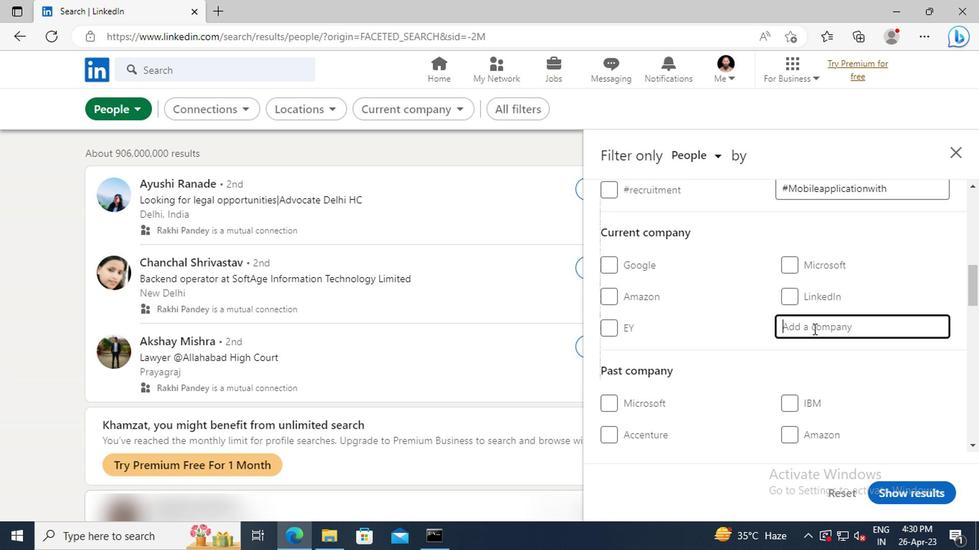 
Action: Key pressed <Key.shift>GAMES24
Screenshot: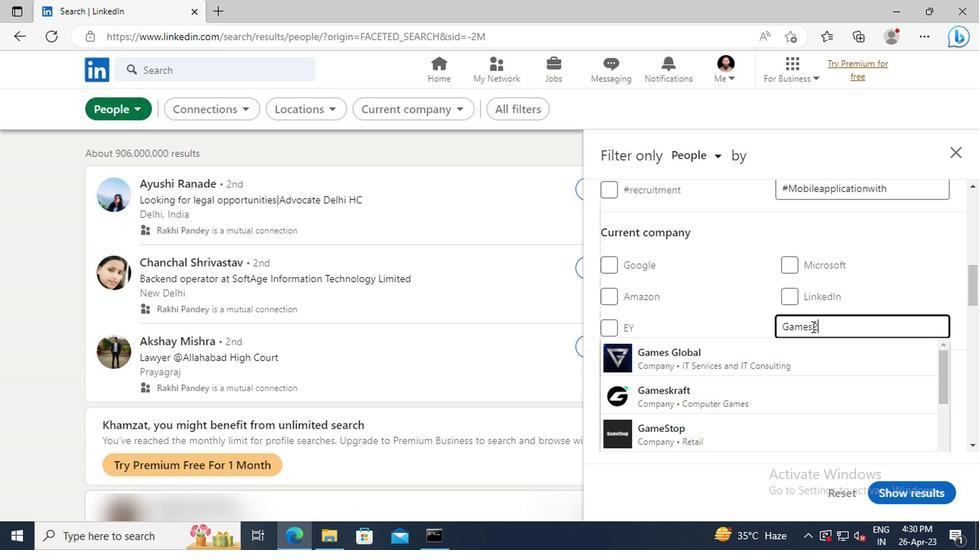 
Action: Mouse moved to (801, 358)
Screenshot: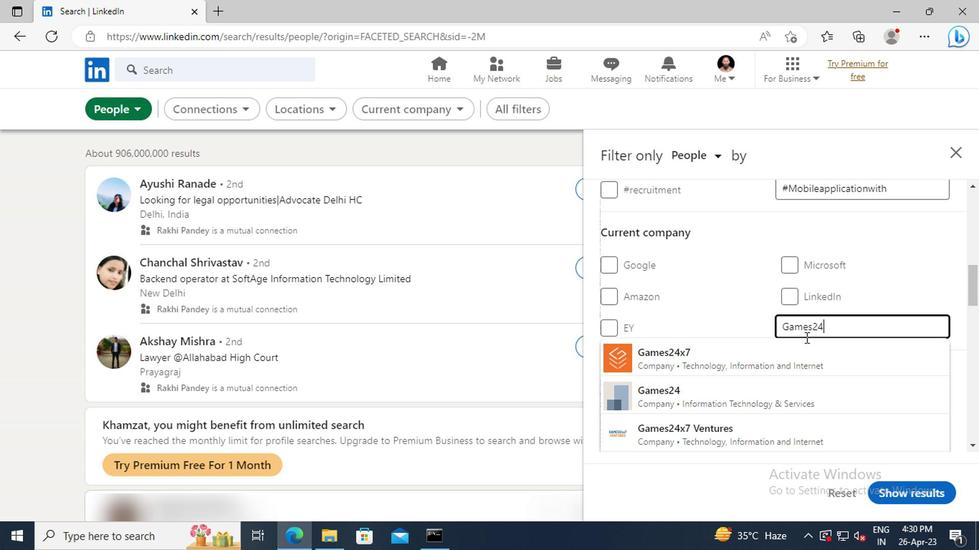 
Action: Mouse pressed left at (801, 358)
Screenshot: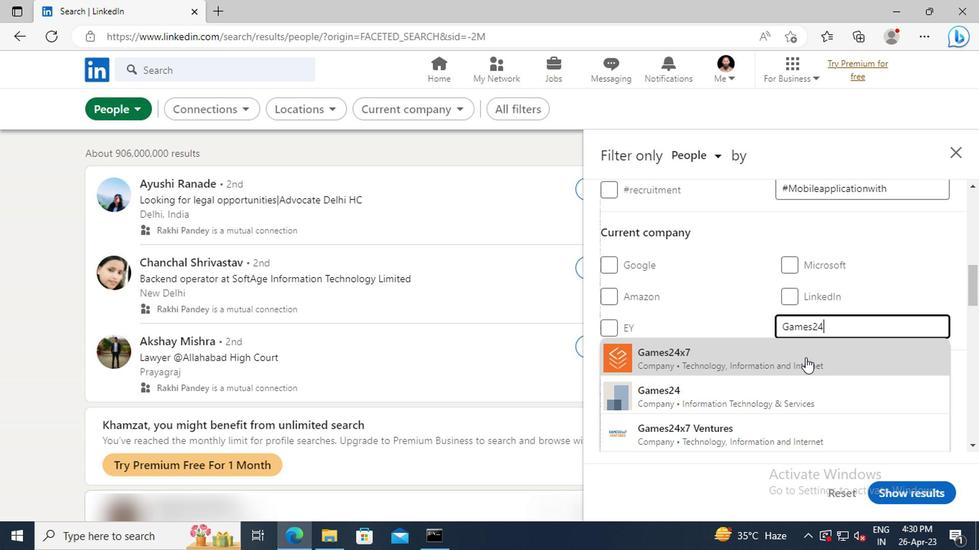 
Action: Mouse moved to (806, 313)
Screenshot: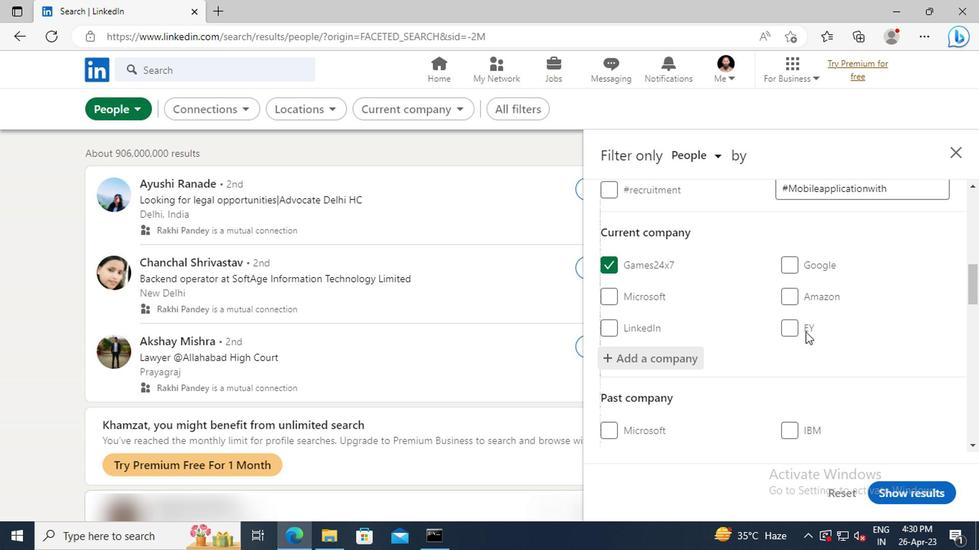 
Action: Mouse scrolled (806, 313) with delta (0, 0)
Screenshot: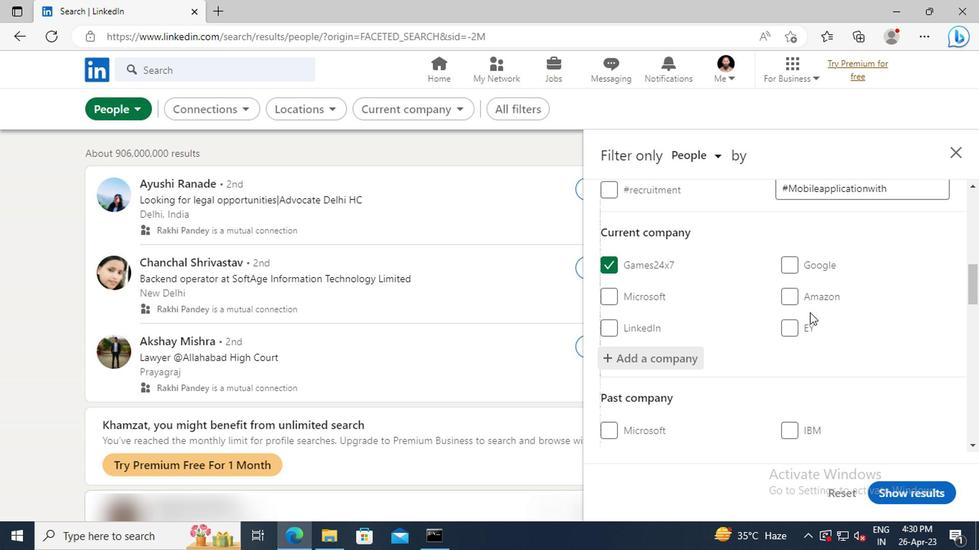
Action: Mouse scrolled (806, 313) with delta (0, 0)
Screenshot: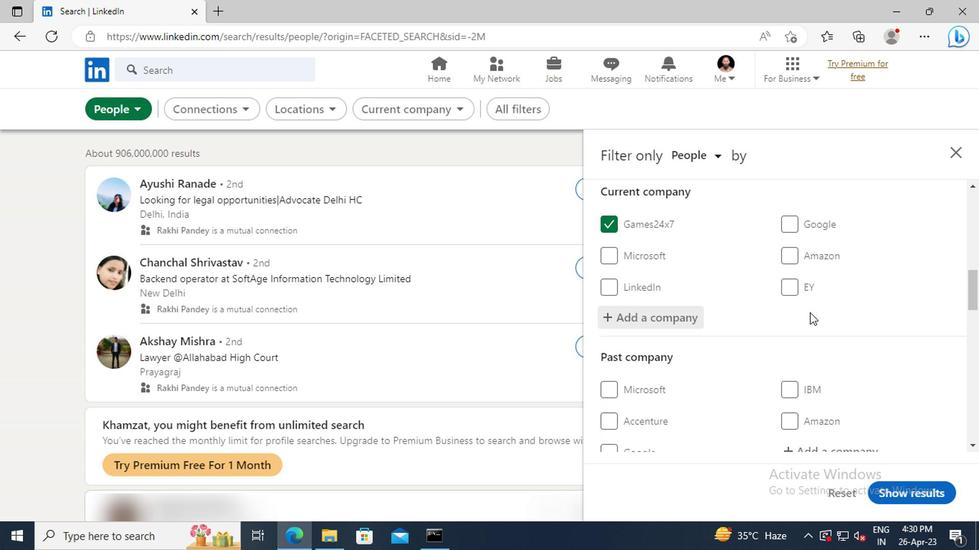 
Action: Mouse scrolled (806, 313) with delta (0, 0)
Screenshot: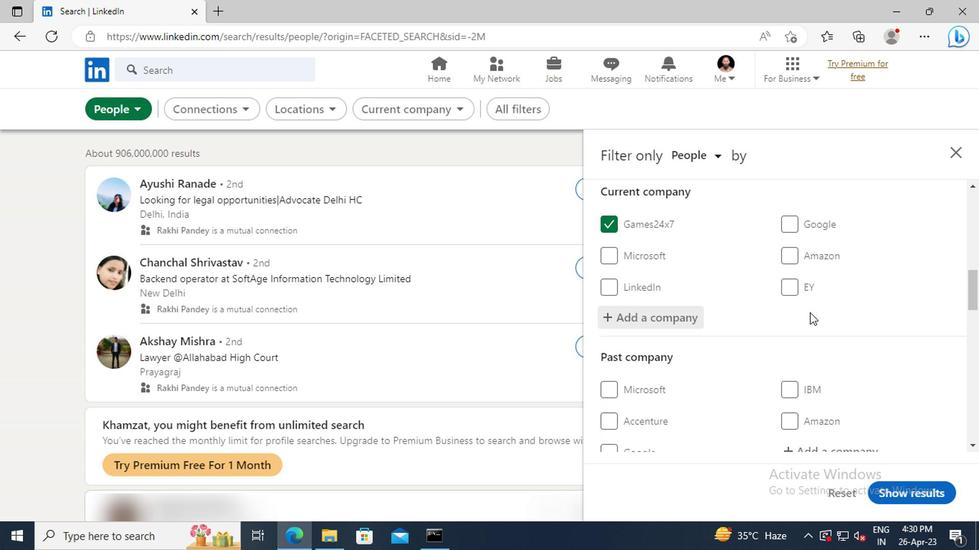 
Action: Mouse scrolled (806, 313) with delta (0, 0)
Screenshot: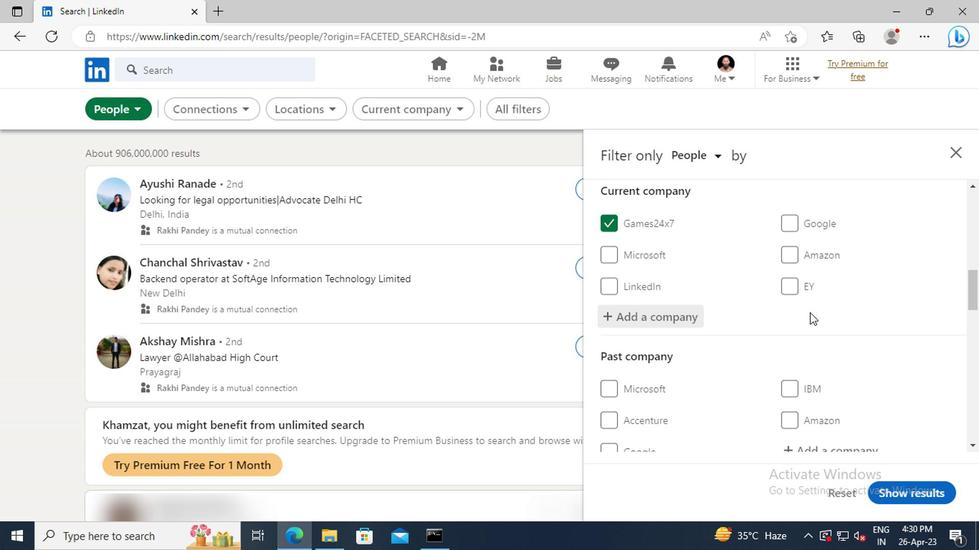 
Action: Mouse scrolled (806, 313) with delta (0, 0)
Screenshot: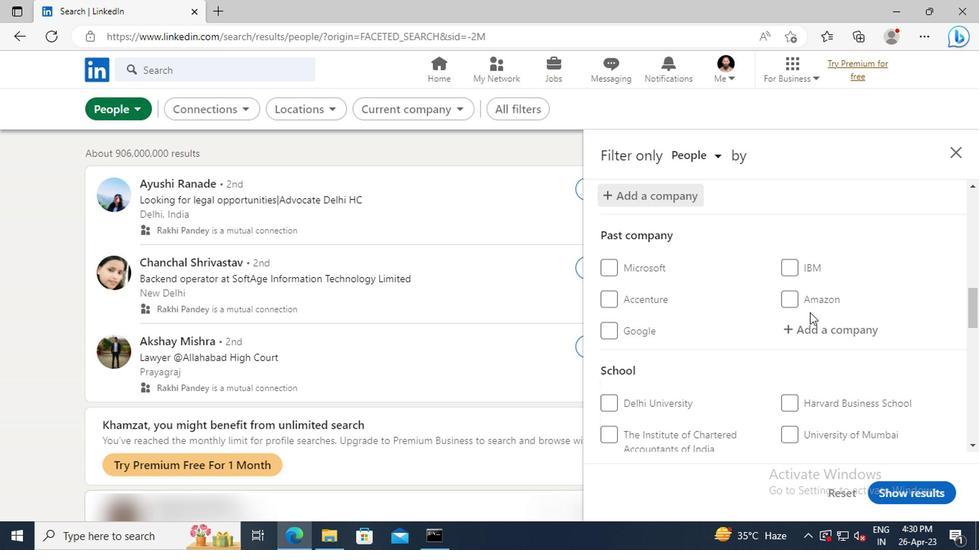 
Action: Mouse scrolled (806, 313) with delta (0, 0)
Screenshot: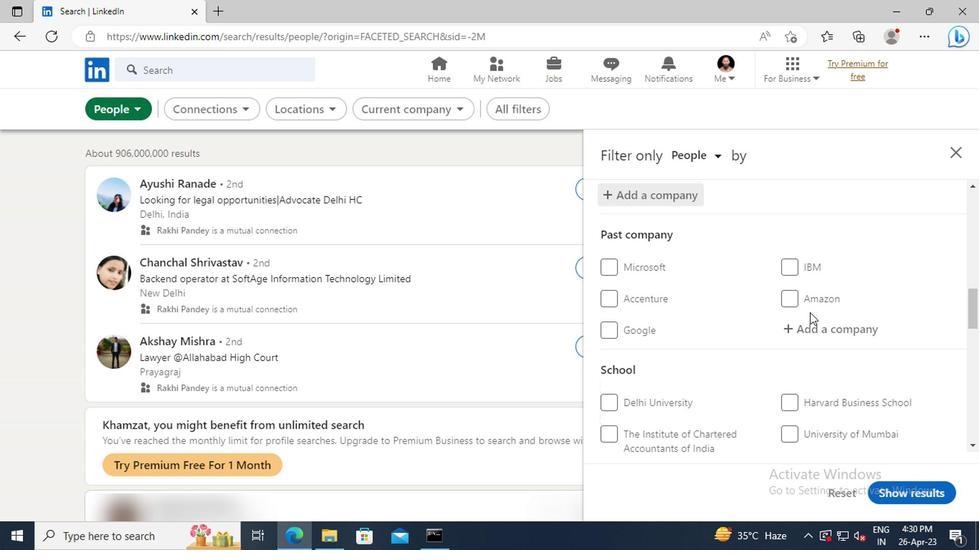 
Action: Mouse scrolled (806, 313) with delta (0, 0)
Screenshot: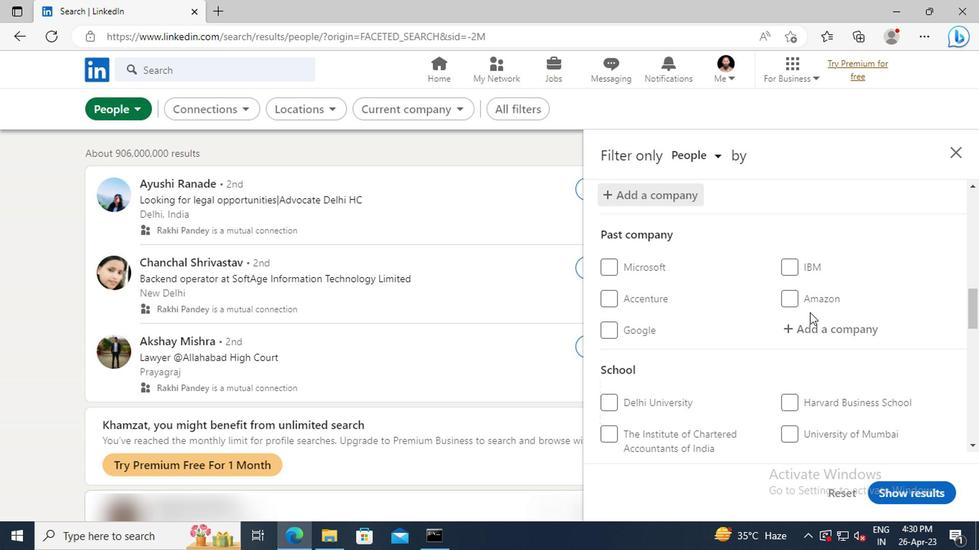 
Action: Mouse moved to (801, 354)
Screenshot: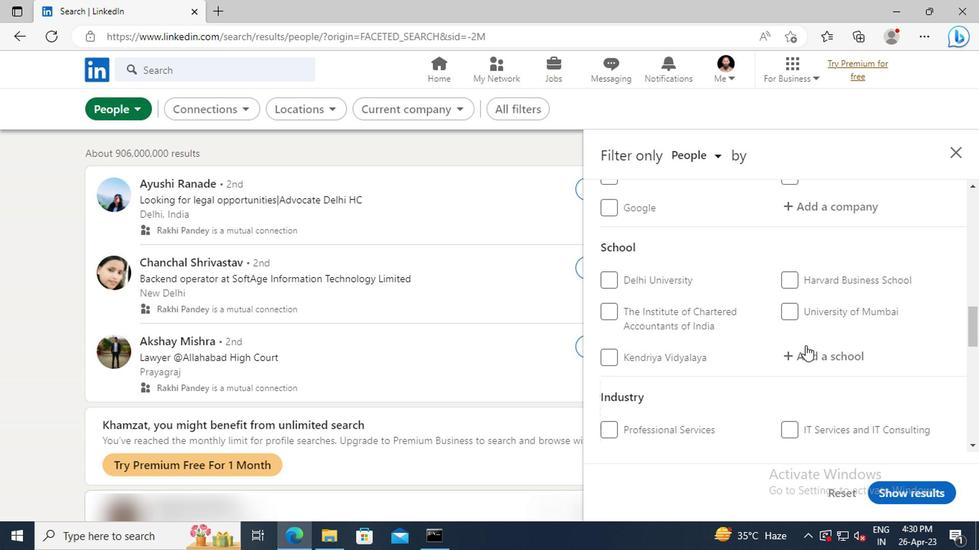 
Action: Mouse pressed left at (801, 354)
Screenshot: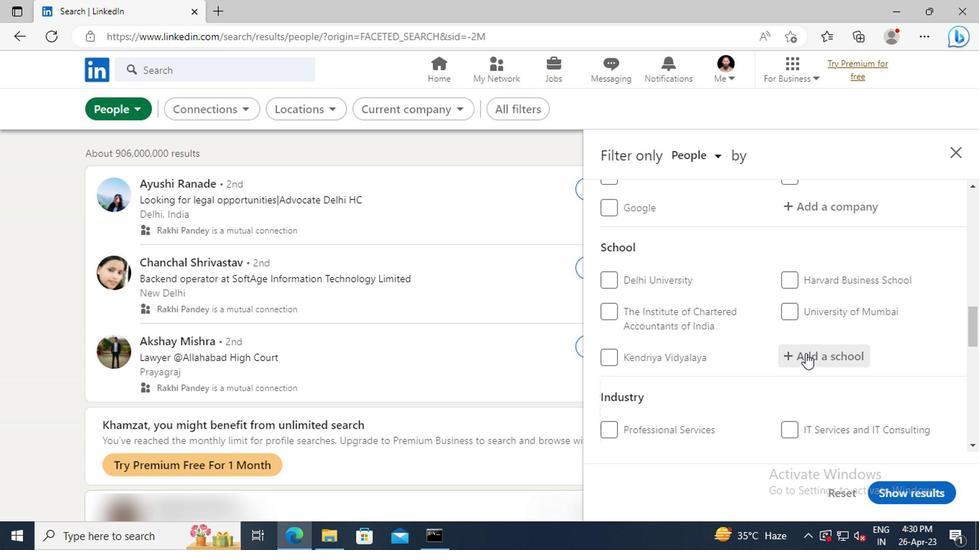 
Action: Key pressed <Key.shift>UJJAIN<Key.space><Key.shift>ENGINEERING<Key.space><Key.shift>COLLEGE
Screenshot: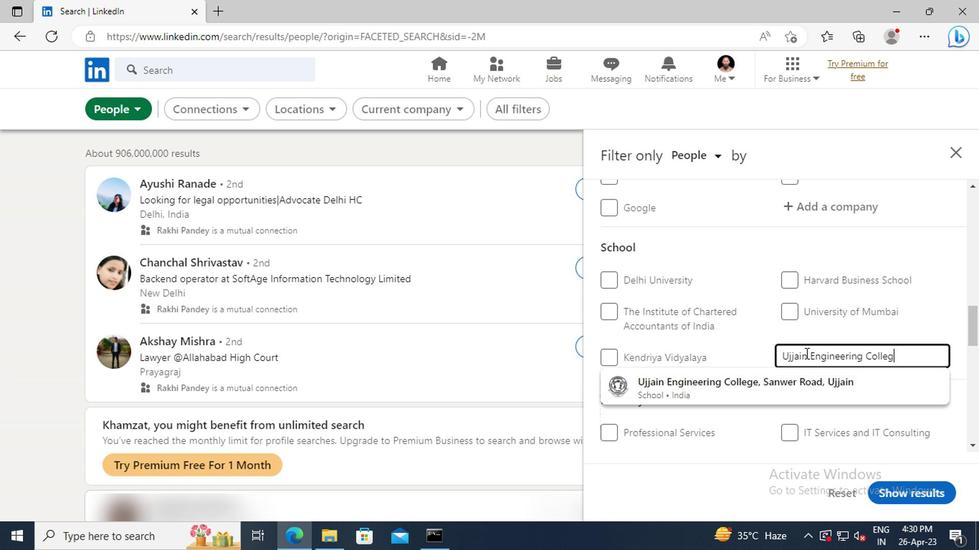 
Action: Mouse moved to (802, 388)
Screenshot: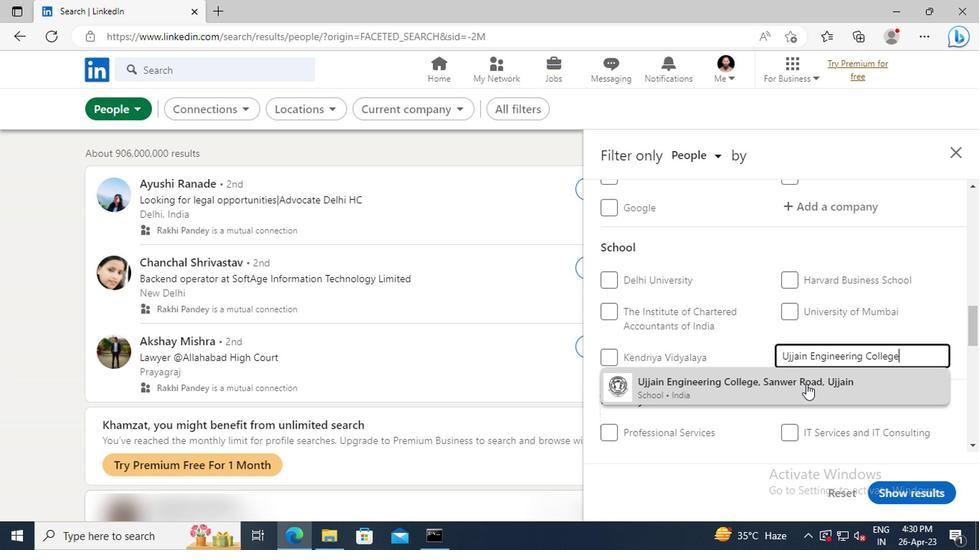 
Action: Mouse pressed left at (802, 388)
Screenshot: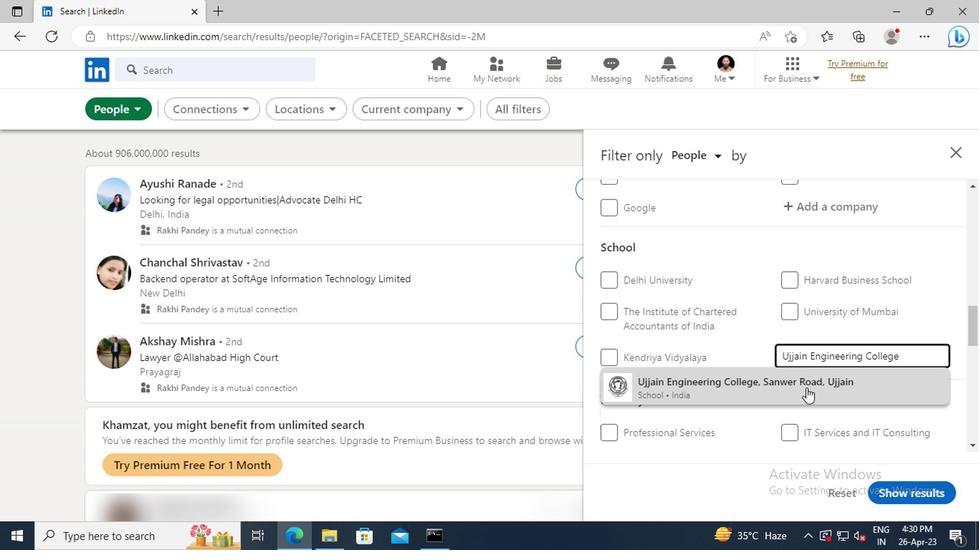 
Action: Mouse moved to (779, 291)
Screenshot: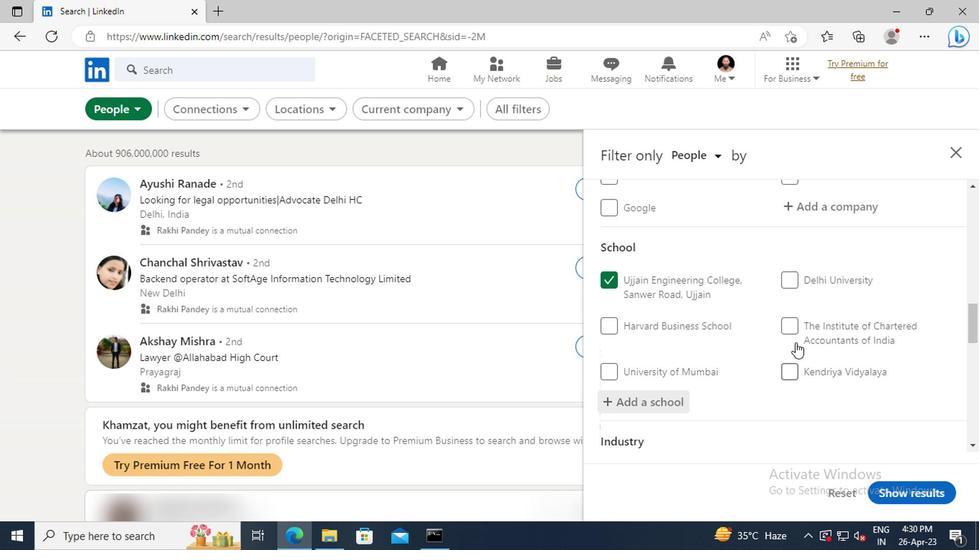 
Action: Mouse scrolled (779, 290) with delta (0, -1)
Screenshot: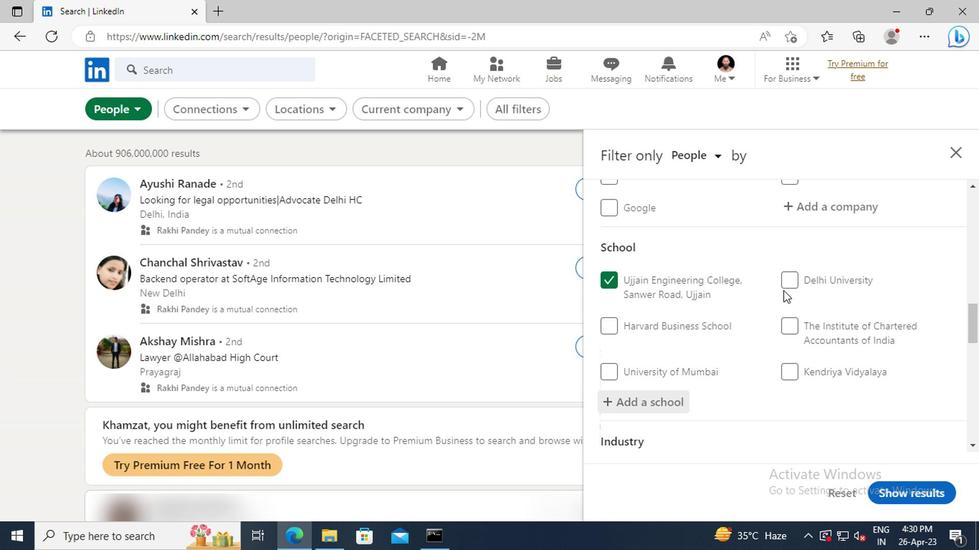 
Action: Mouse scrolled (779, 290) with delta (0, -1)
Screenshot: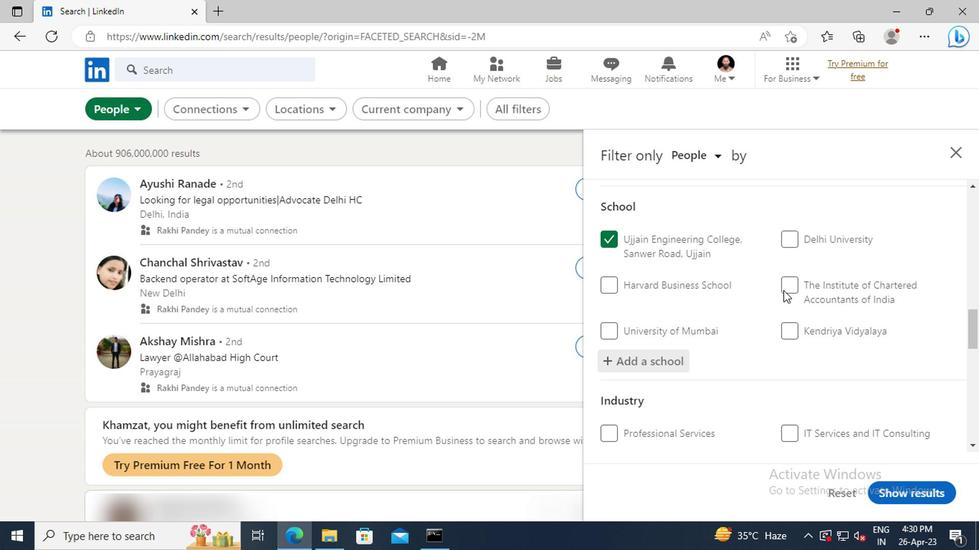 
Action: Mouse scrolled (779, 290) with delta (0, -1)
Screenshot: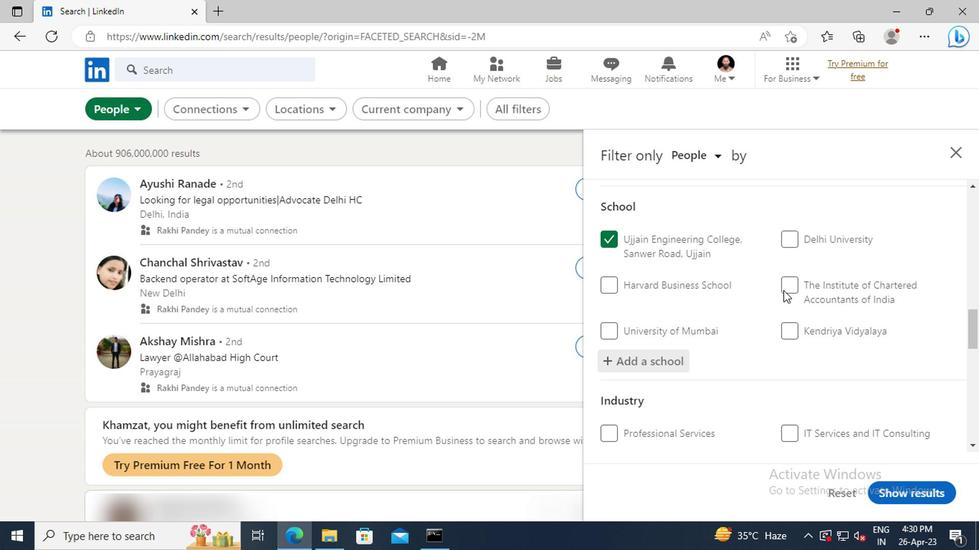 
Action: Mouse scrolled (779, 290) with delta (0, -1)
Screenshot: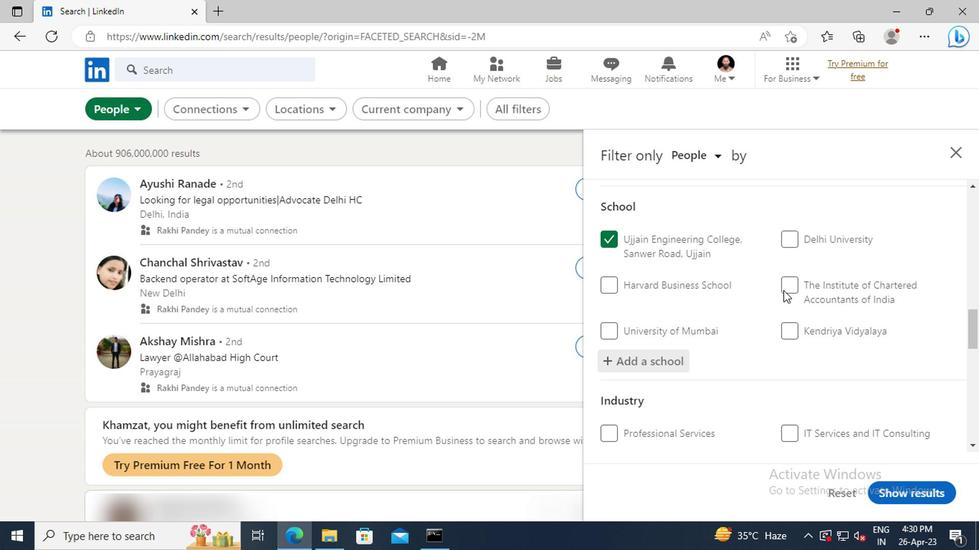 
Action: Mouse scrolled (779, 290) with delta (0, -1)
Screenshot: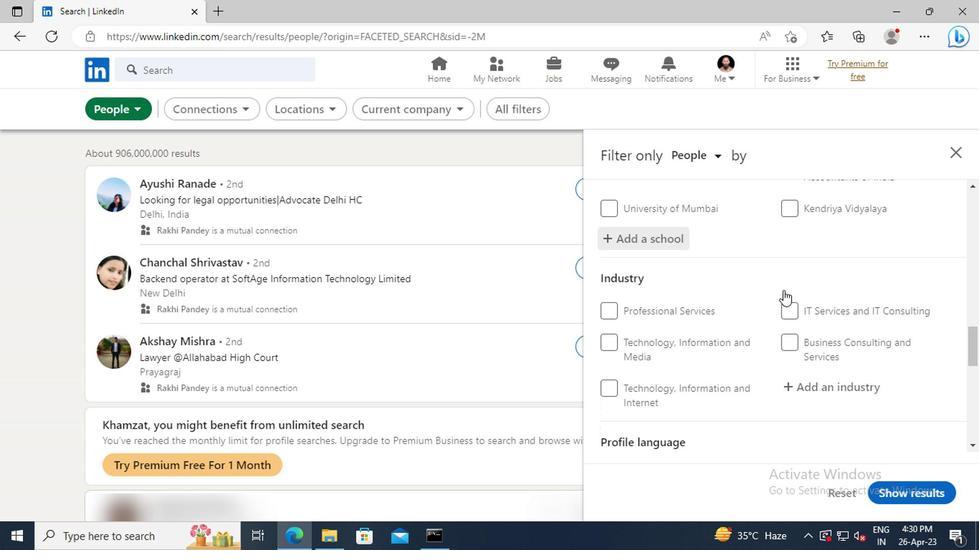 
Action: Mouse moved to (803, 343)
Screenshot: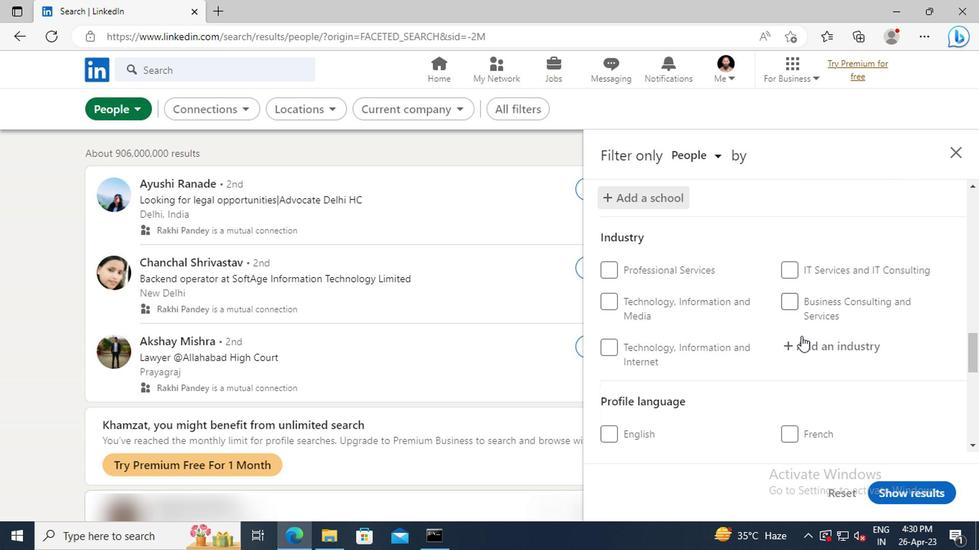 
Action: Mouse pressed left at (803, 343)
Screenshot: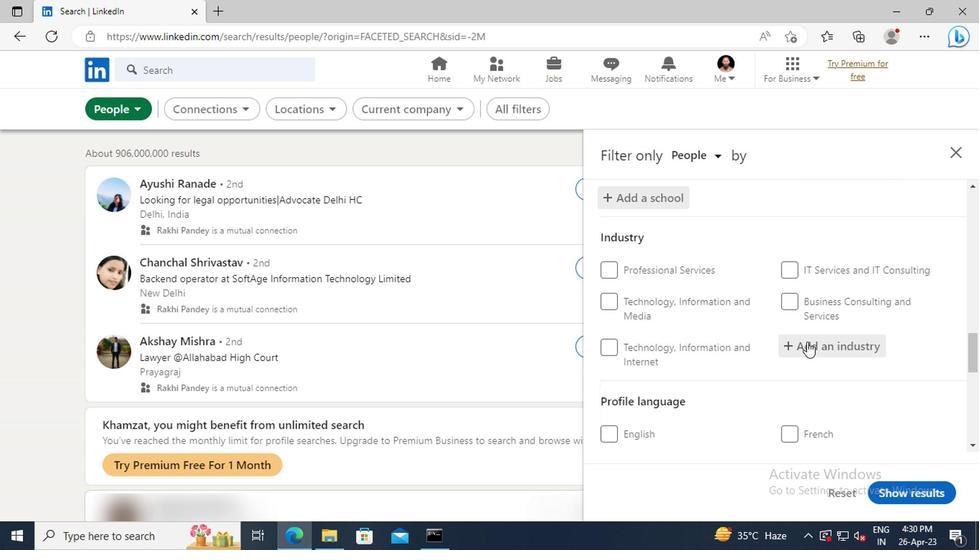 
Action: Key pressed <Key.shift>MAGNETIC<Key.space>AND<Key.space><Key.shift>OPTICAL<Key.space><Key.shift>MEDIA<Key.space><Key.shift>MANUFACTURING
Screenshot: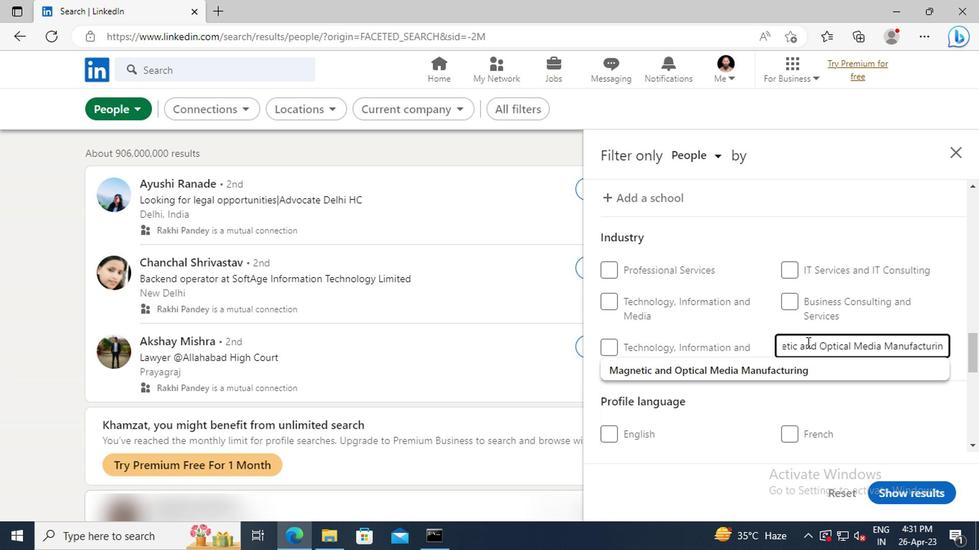 
Action: Mouse moved to (799, 370)
Screenshot: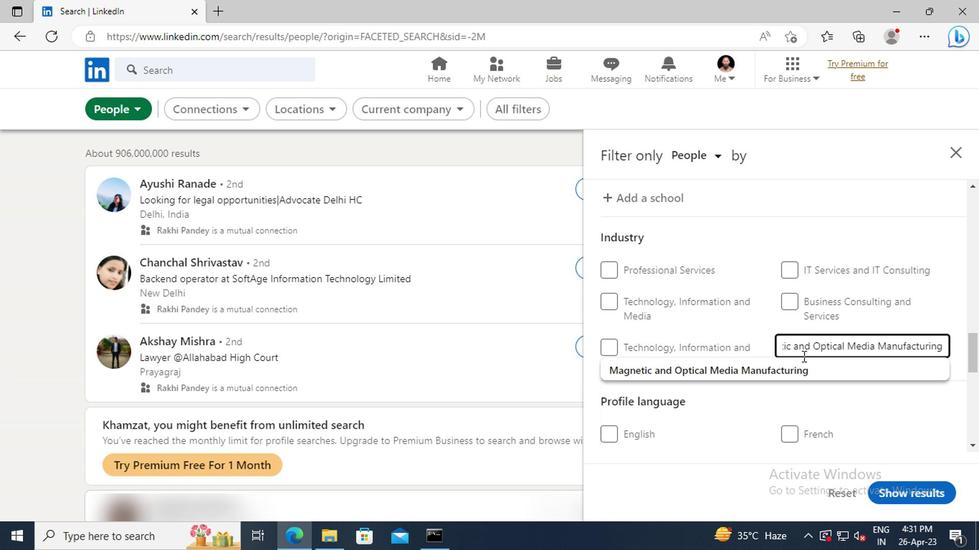 
Action: Mouse pressed left at (799, 370)
Screenshot: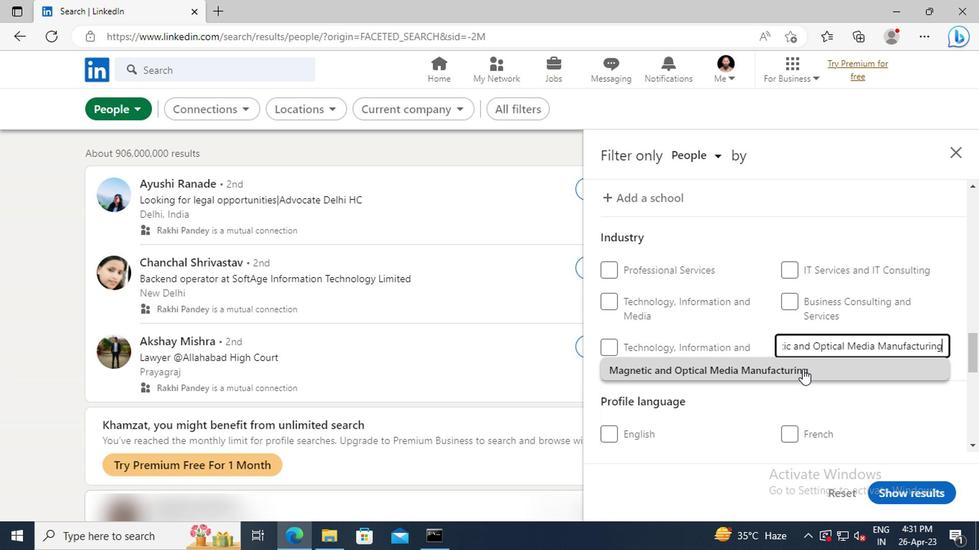 
Action: Mouse moved to (777, 296)
Screenshot: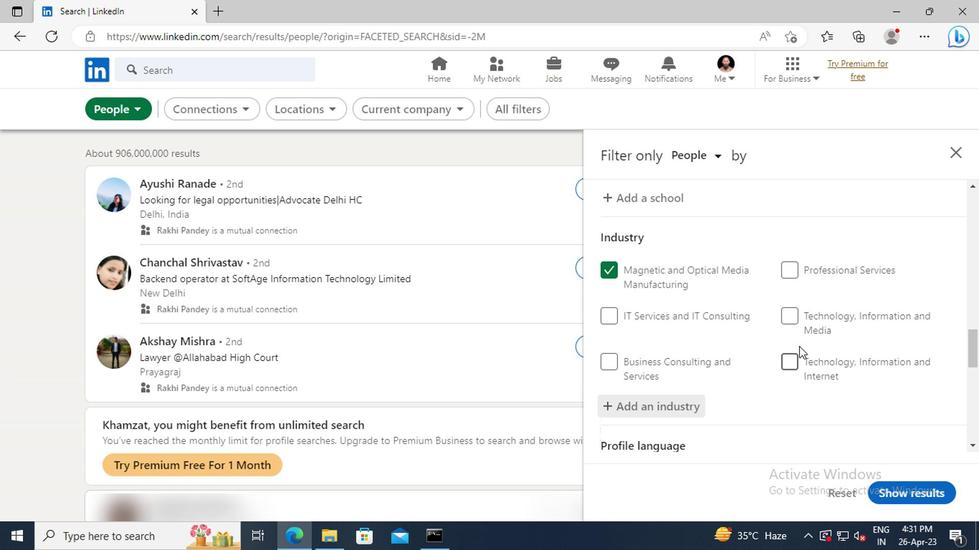 
Action: Mouse scrolled (777, 295) with delta (0, 0)
Screenshot: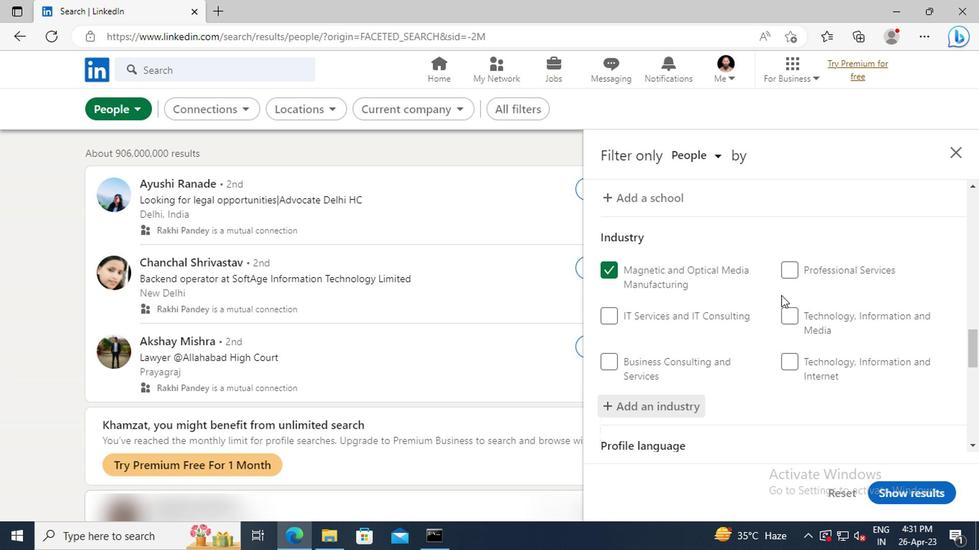 
Action: Mouse scrolled (777, 295) with delta (0, 0)
Screenshot: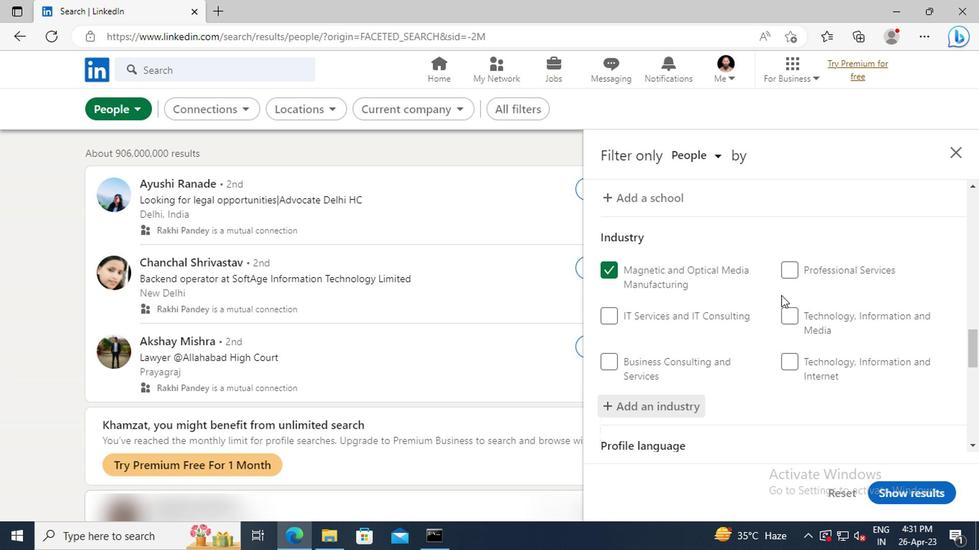 
Action: Mouse scrolled (777, 295) with delta (0, 0)
Screenshot: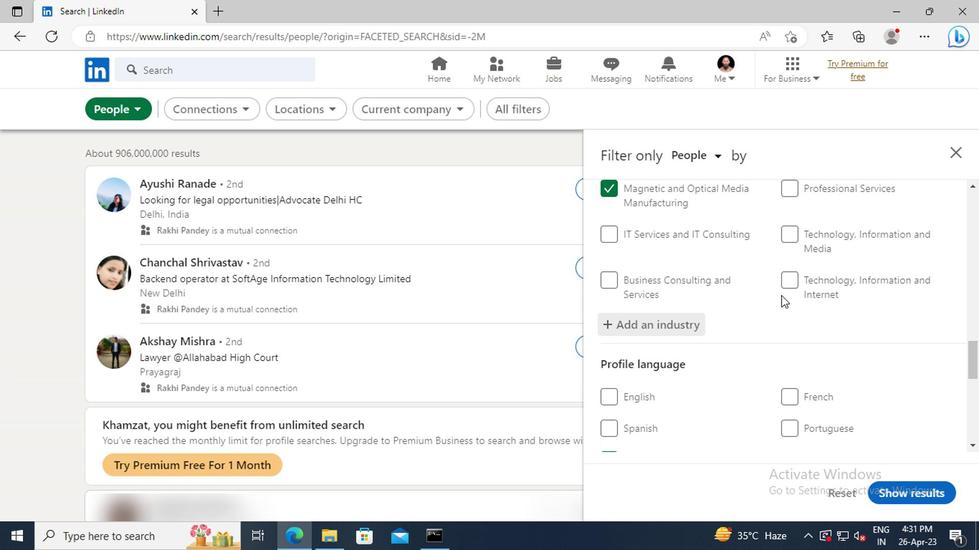 
Action: Mouse scrolled (777, 295) with delta (0, 0)
Screenshot: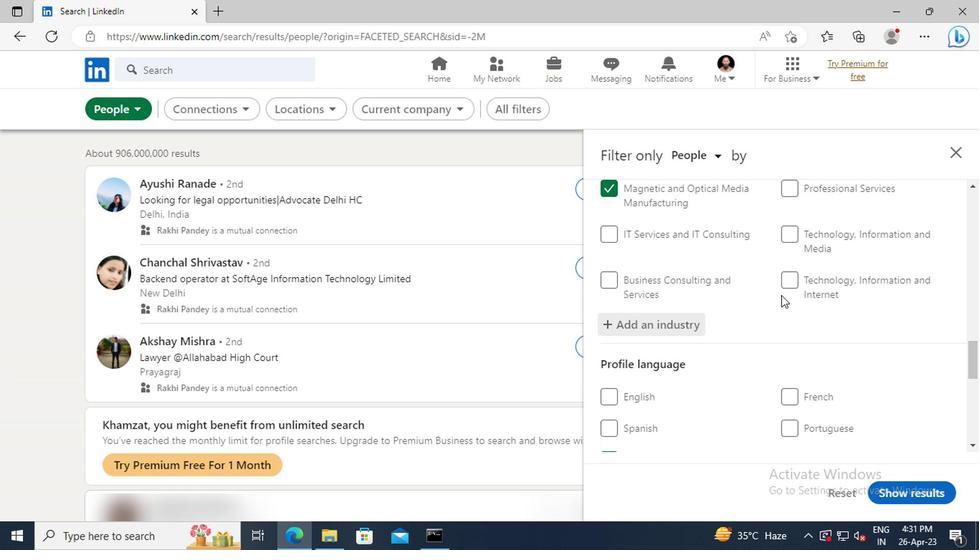 
Action: Mouse scrolled (777, 295) with delta (0, 0)
Screenshot: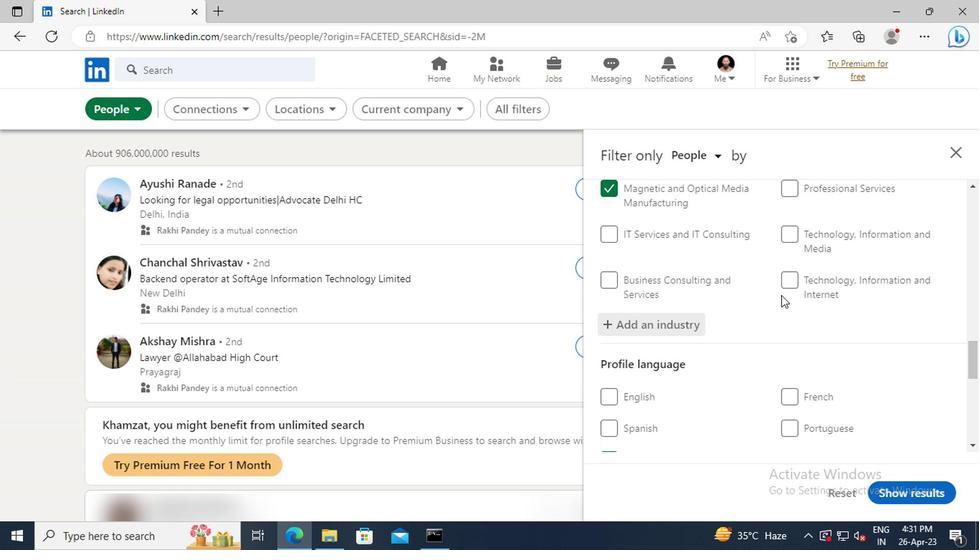 
Action: Mouse scrolled (777, 295) with delta (0, 0)
Screenshot: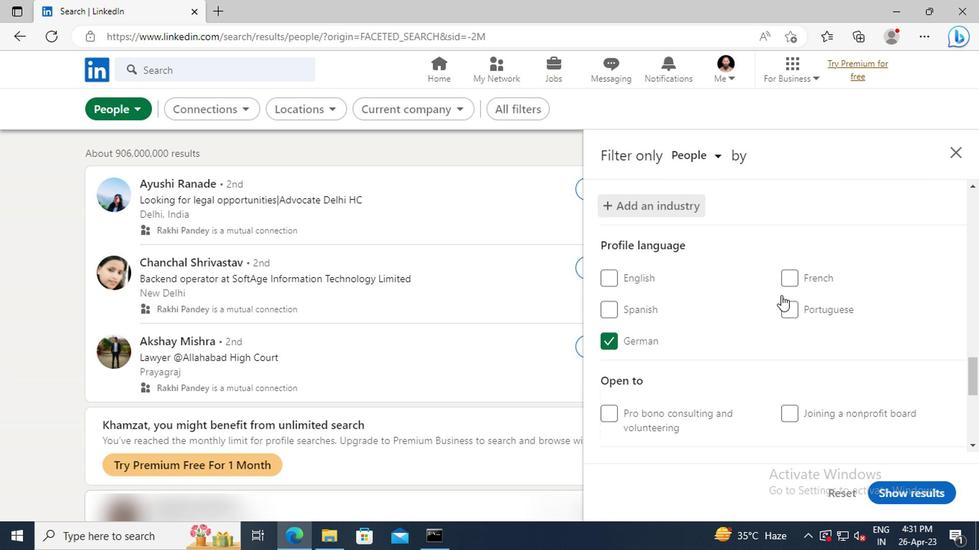 
Action: Mouse scrolled (777, 295) with delta (0, 0)
Screenshot: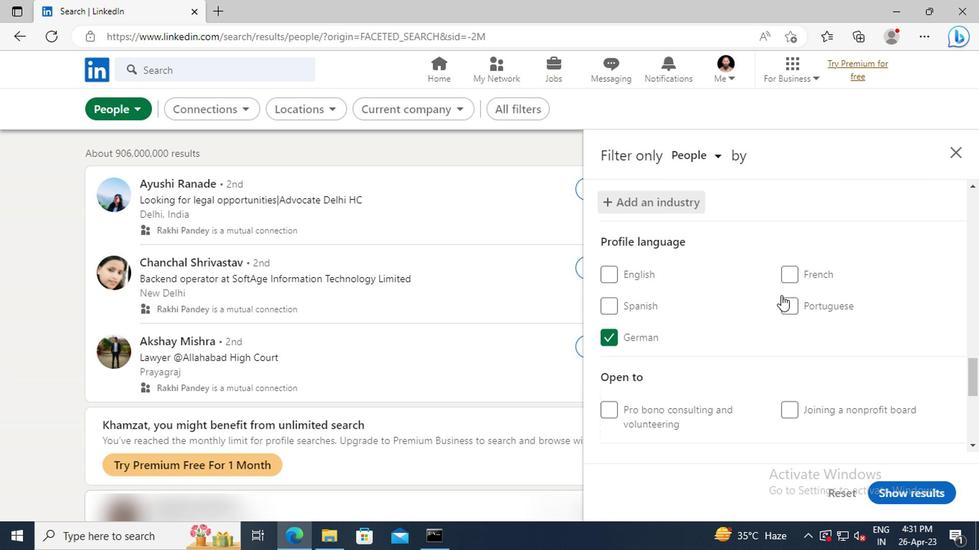 
Action: Mouse scrolled (777, 295) with delta (0, 0)
Screenshot: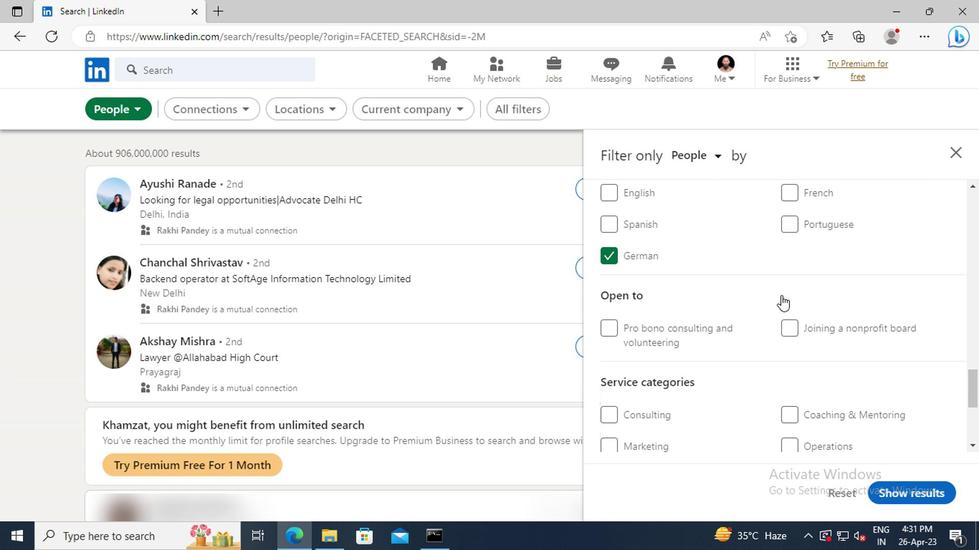 
Action: Mouse scrolled (777, 295) with delta (0, 0)
Screenshot: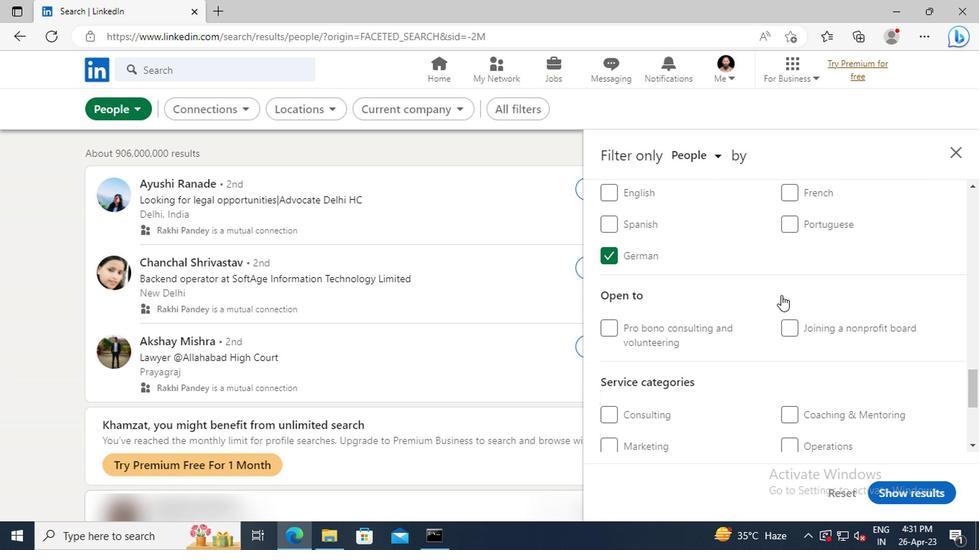 
Action: Mouse scrolled (777, 295) with delta (0, 0)
Screenshot: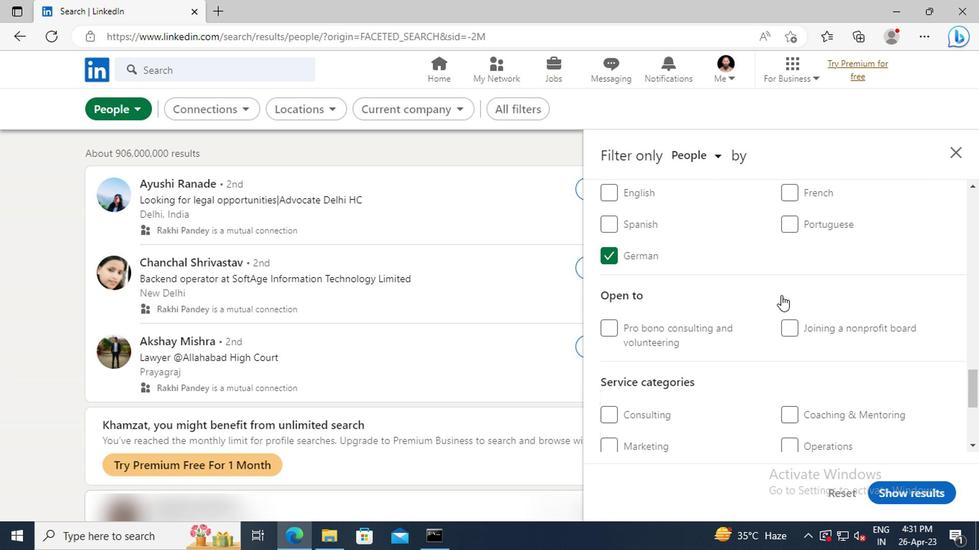 
Action: Mouse moved to (777, 295)
Screenshot: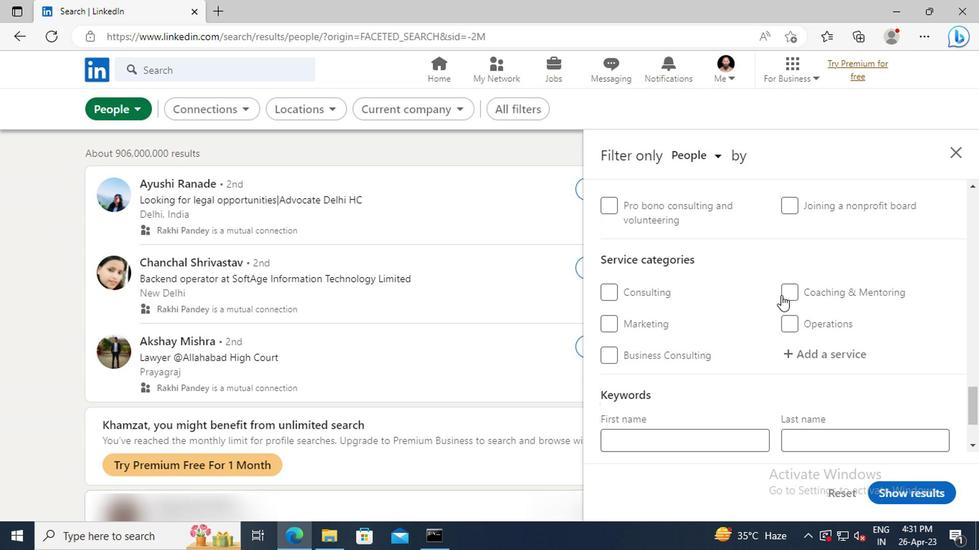 
Action: Mouse scrolled (777, 295) with delta (0, 0)
Screenshot: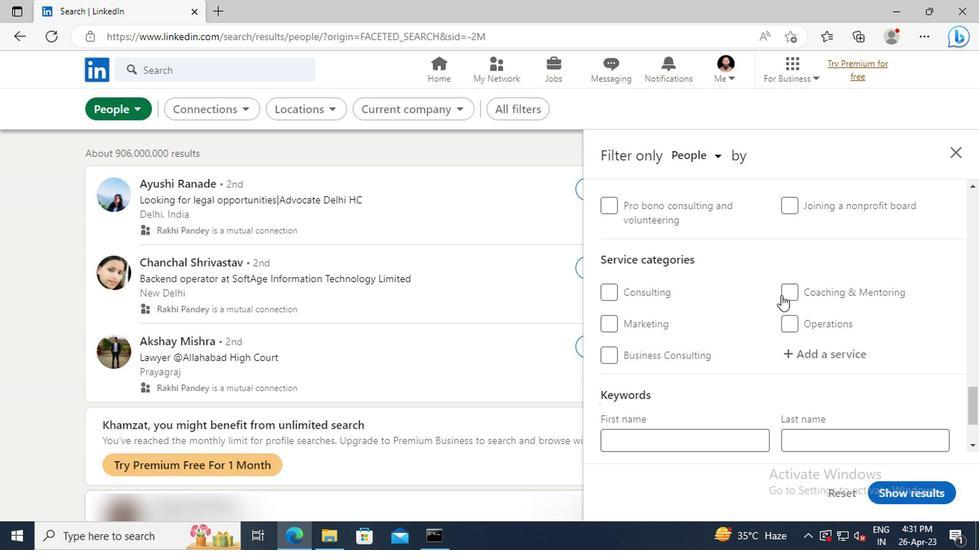 
Action: Mouse moved to (799, 319)
Screenshot: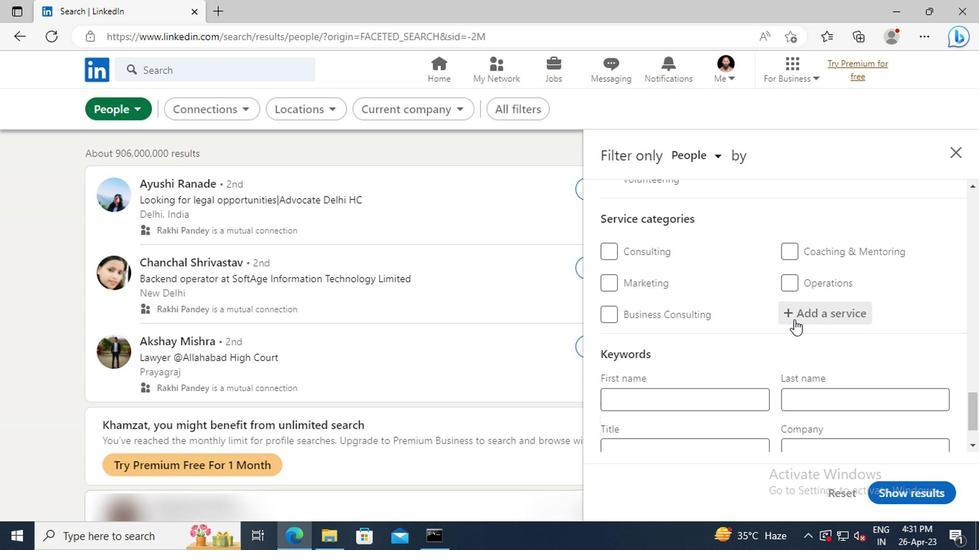 
Action: Mouse pressed left at (799, 319)
Screenshot: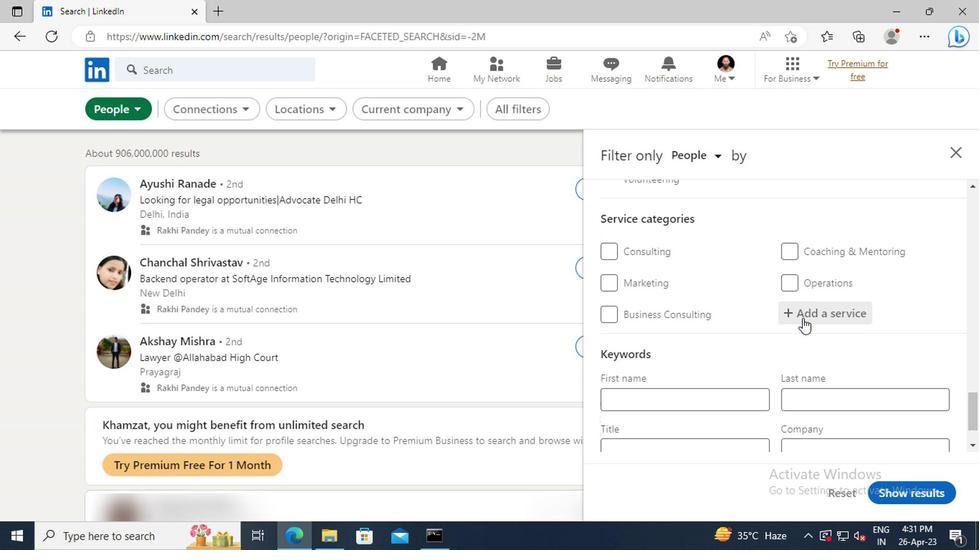 
Action: Key pressed <Key.shift>USER<Key.space><Key.shift>EXPERIENCE<Key.space><Key.shift>WRITING
Screenshot: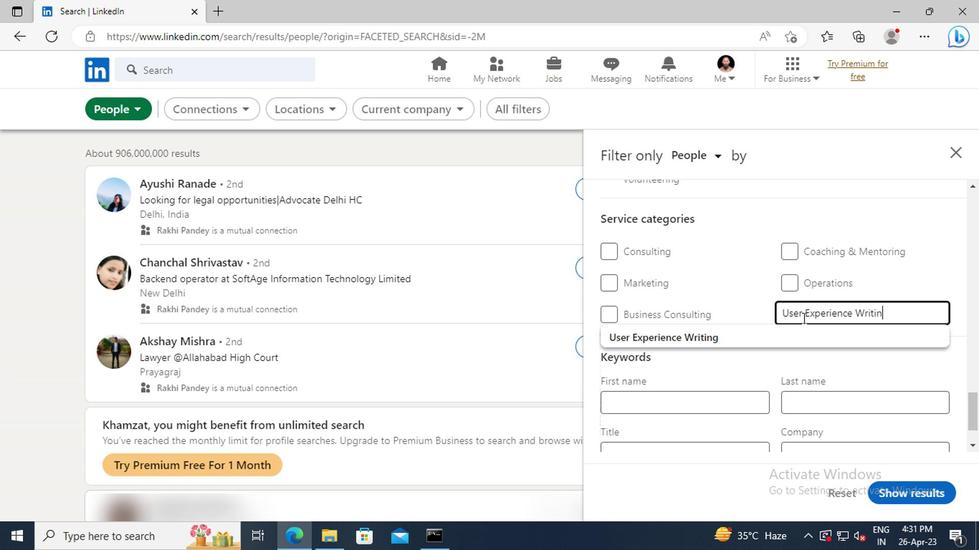 
Action: Mouse moved to (782, 333)
Screenshot: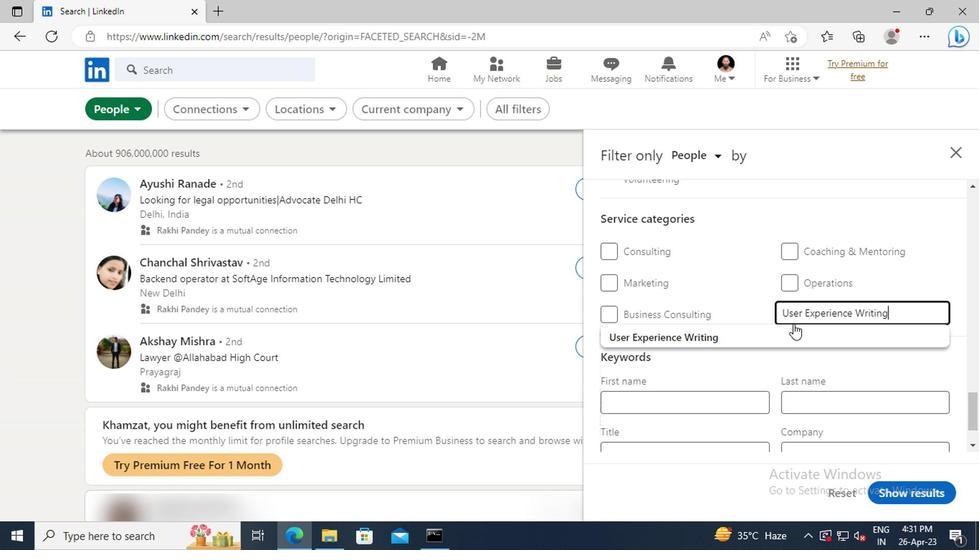 
Action: Mouse pressed left at (782, 333)
Screenshot: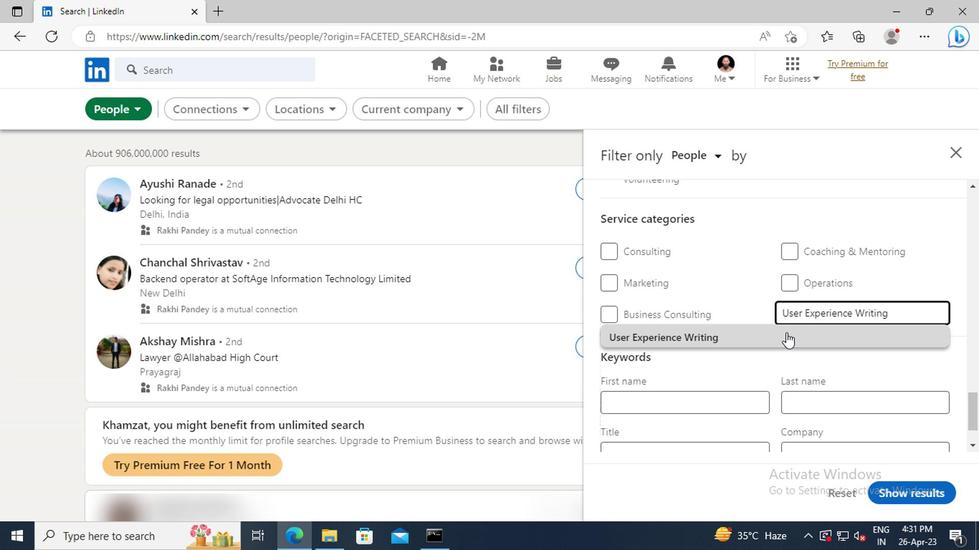 
Action: Mouse moved to (787, 310)
Screenshot: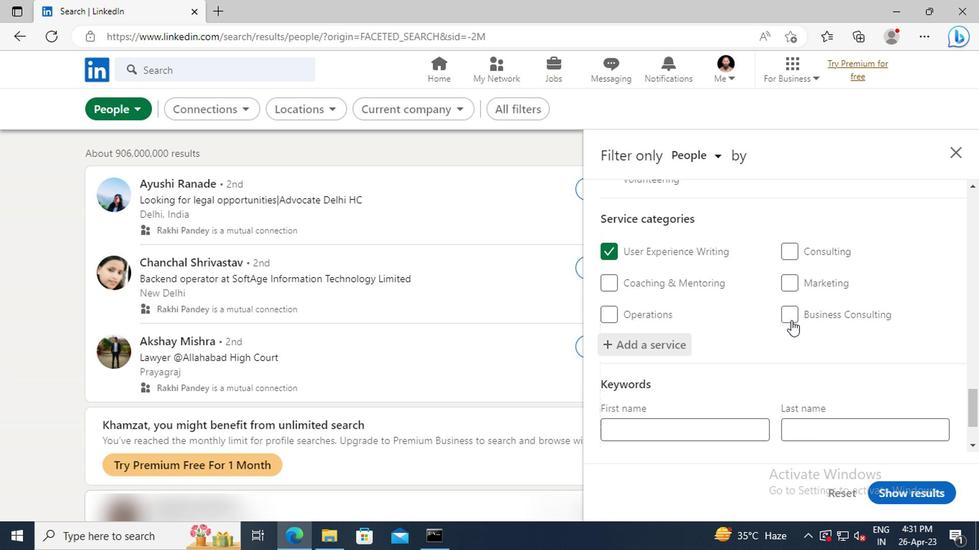 
Action: Mouse scrolled (787, 310) with delta (0, 0)
Screenshot: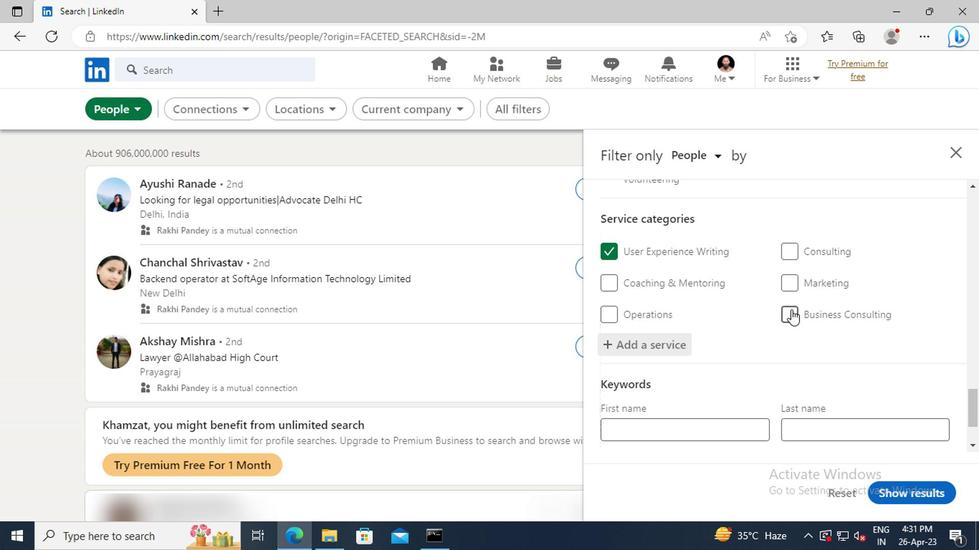 
Action: Mouse scrolled (787, 310) with delta (0, 0)
Screenshot: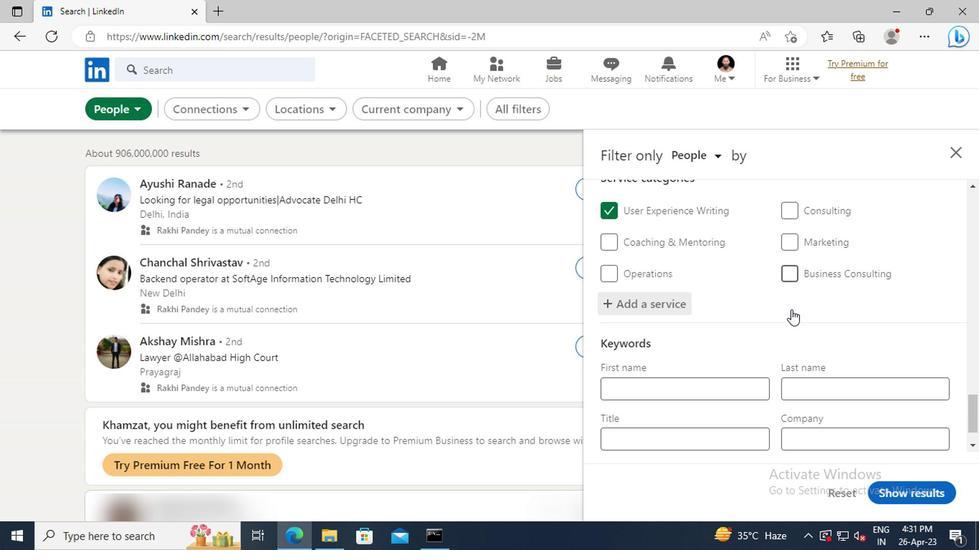 
Action: Mouse scrolled (787, 310) with delta (0, 0)
Screenshot: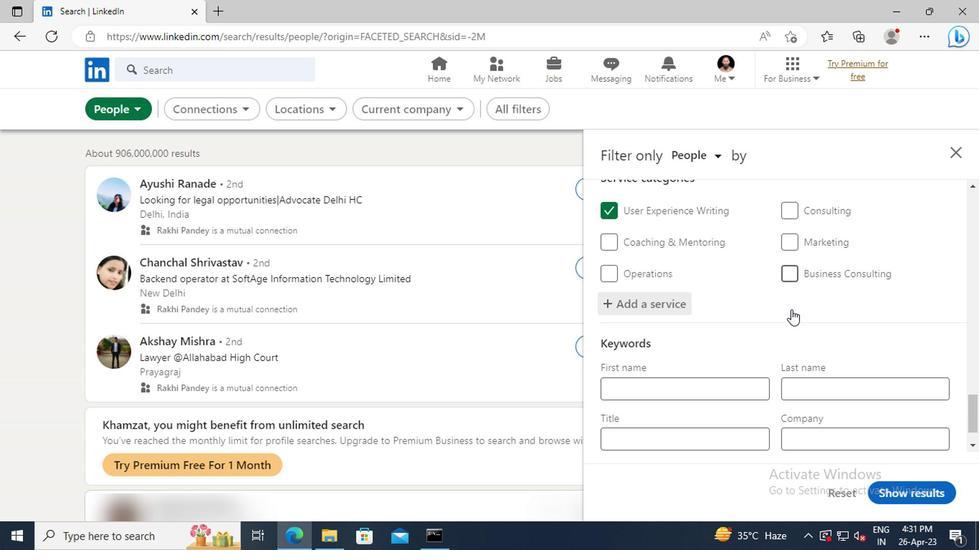 
Action: Mouse scrolled (787, 310) with delta (0, 0)
Screenshot: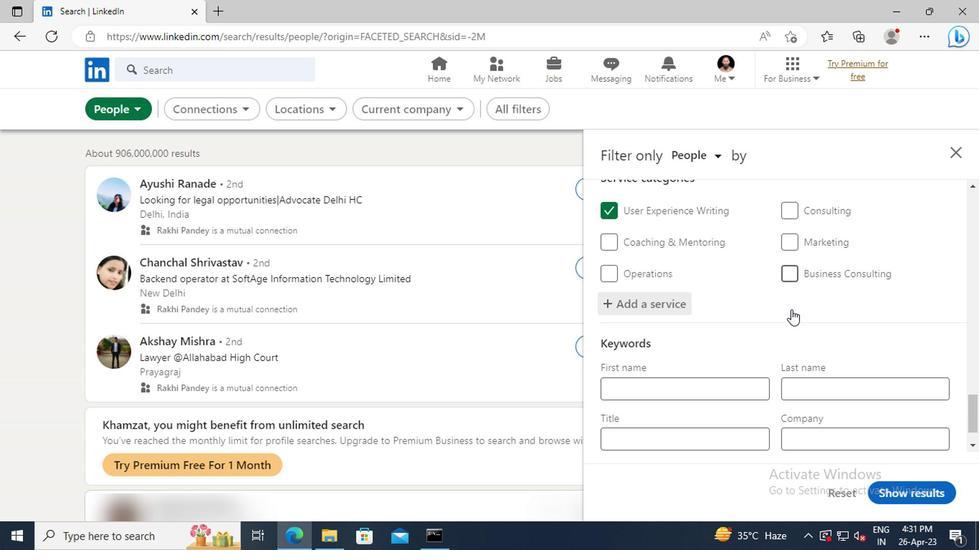 
Action: Mouse moved to (646, 386)
Screenshot: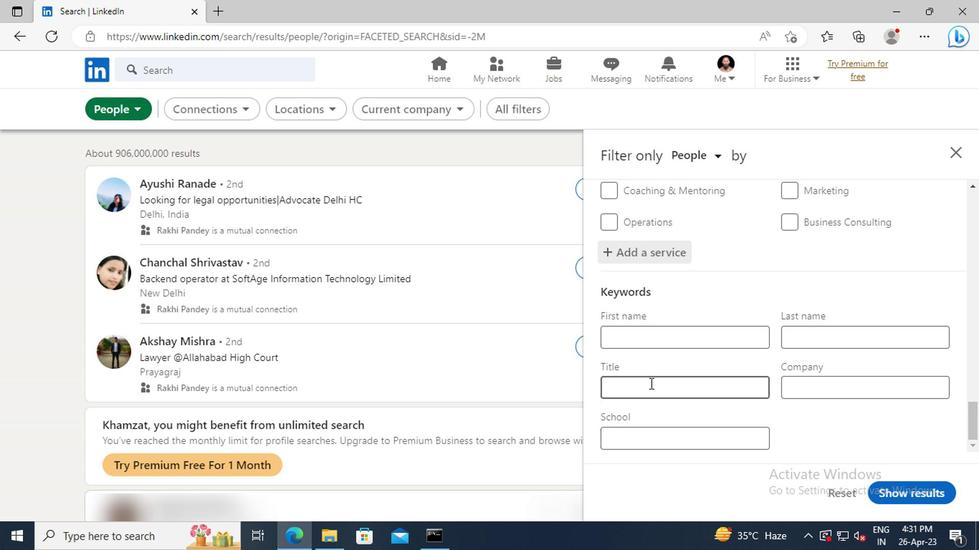 
Action: Mouse pressed left at (646, 386)
Screenshot: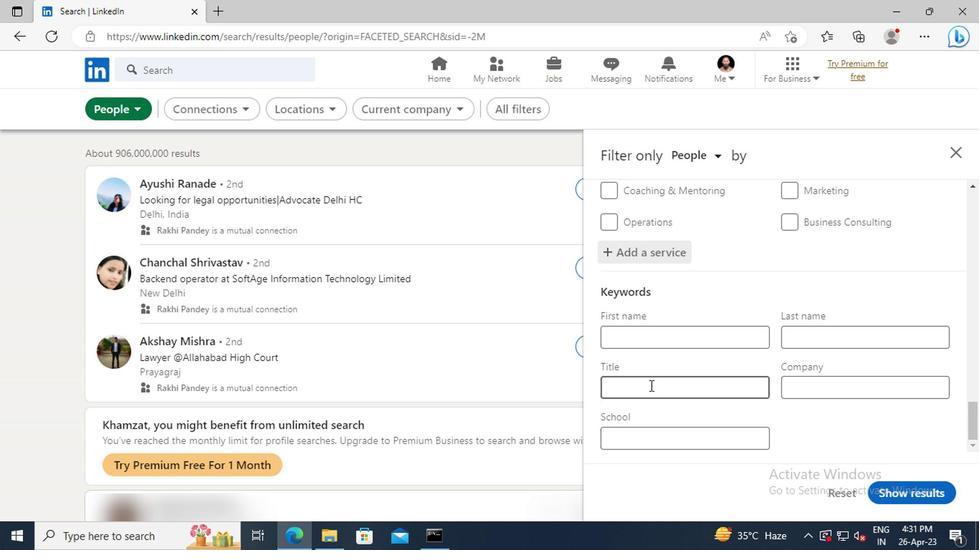 
Action: Key pressed <Key.shift>PURCHASING<Key.space><Key.shift>STAFF<Key.enter>
Screenshot: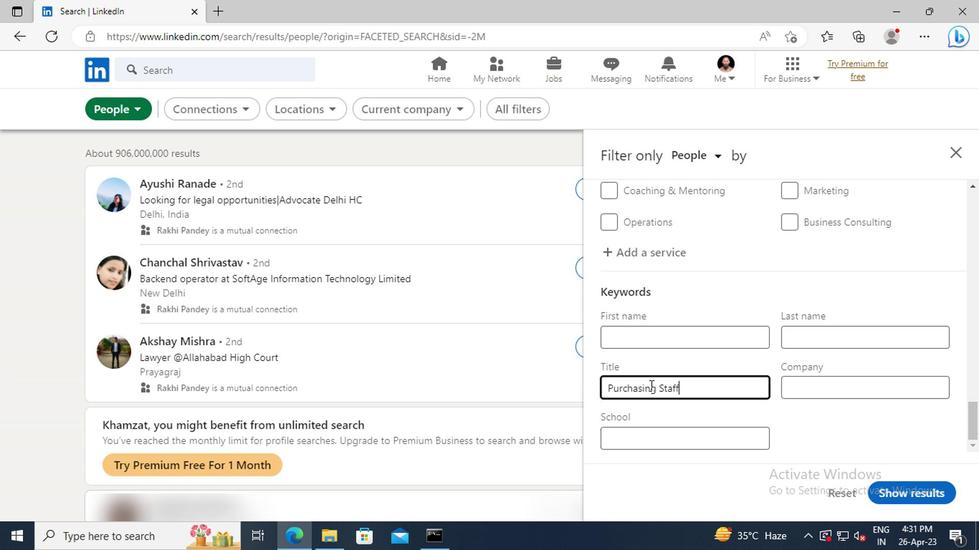 
Action: Mouse moved to (886, 488)
Screenshot: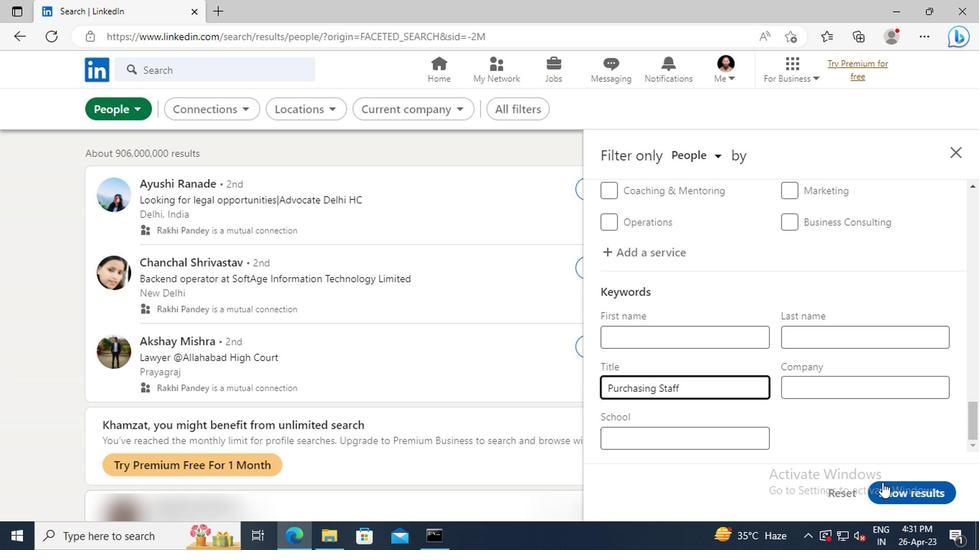 
Action: Mouse pressed left at (886, 488)
Screenshot: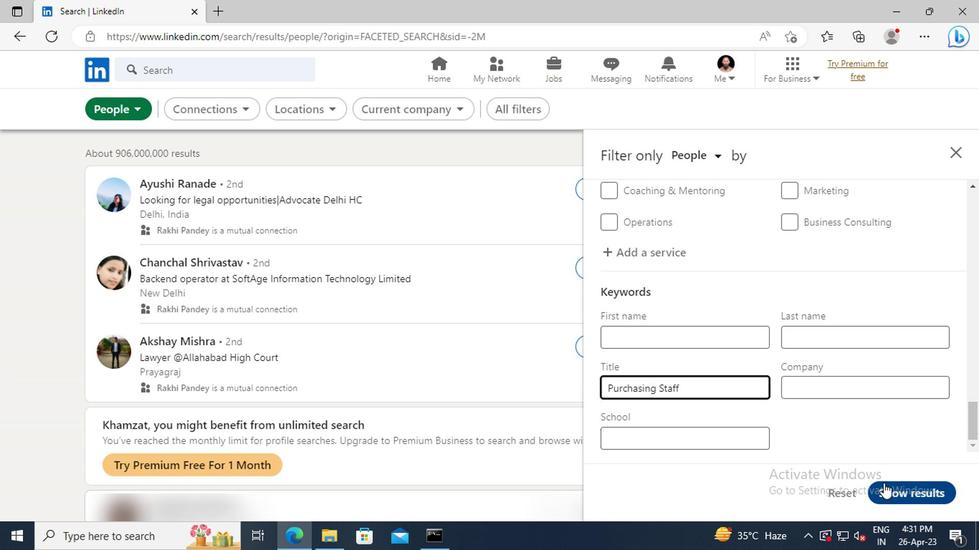 
